 Task: Find connections with filter location Mundra with filter topic #Crowdfundingwith filter profile language Spanish with filter current company G Gheewala Human Resources Consultants with filter school International Indian School, Dammam with filter industry Agriculture, Construction, Mining Machinery Manufacturing with filter service category SupportTechnical Writing with filter keywords title Director of Ethical Hacking
Action: Mouse moved to (505, 86)
Screenshot: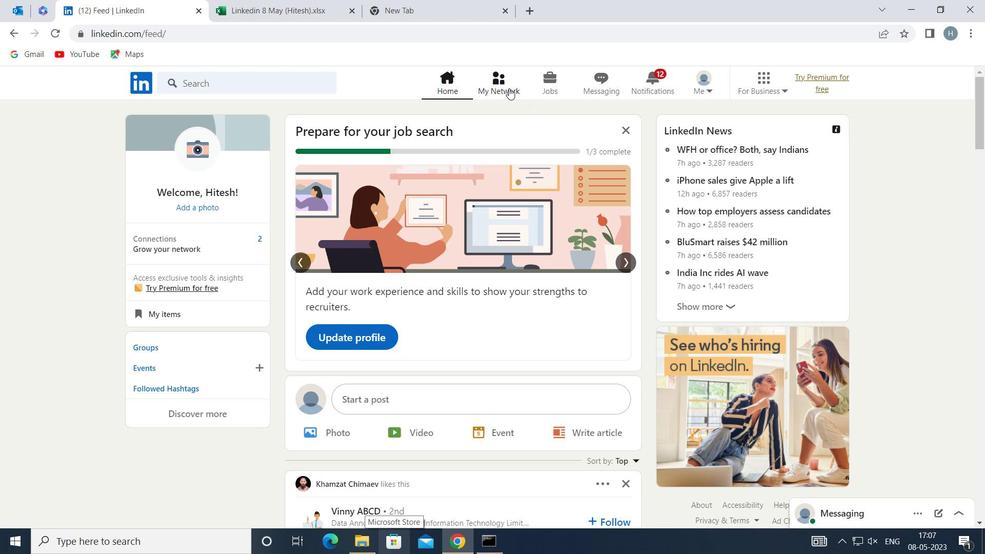 
Action: Mouse pressed left at (505, 86)
Screenshot: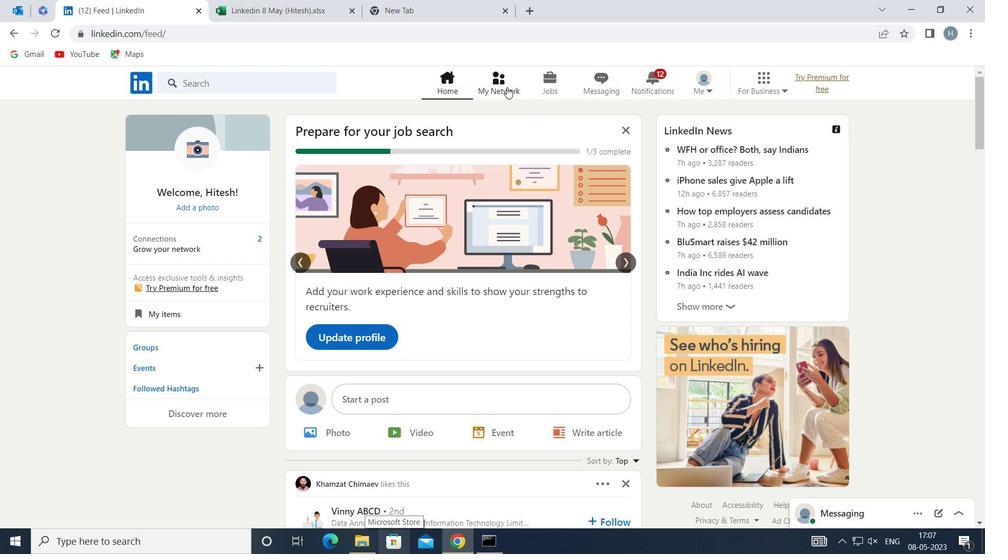 
Action: Mouse moved to (265, 151)
Screenshot: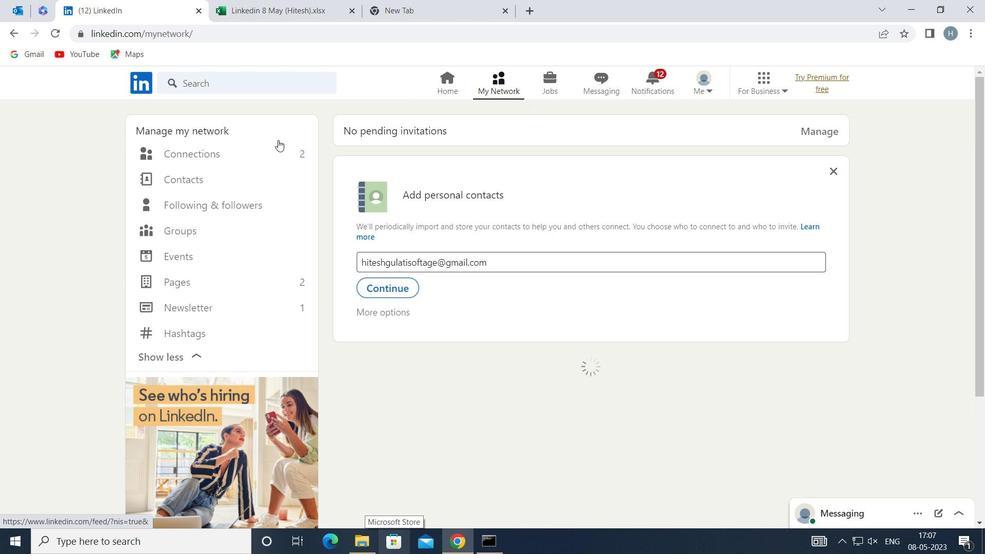 
Action: Mouse pressed left at (265, 151)
Screenshot: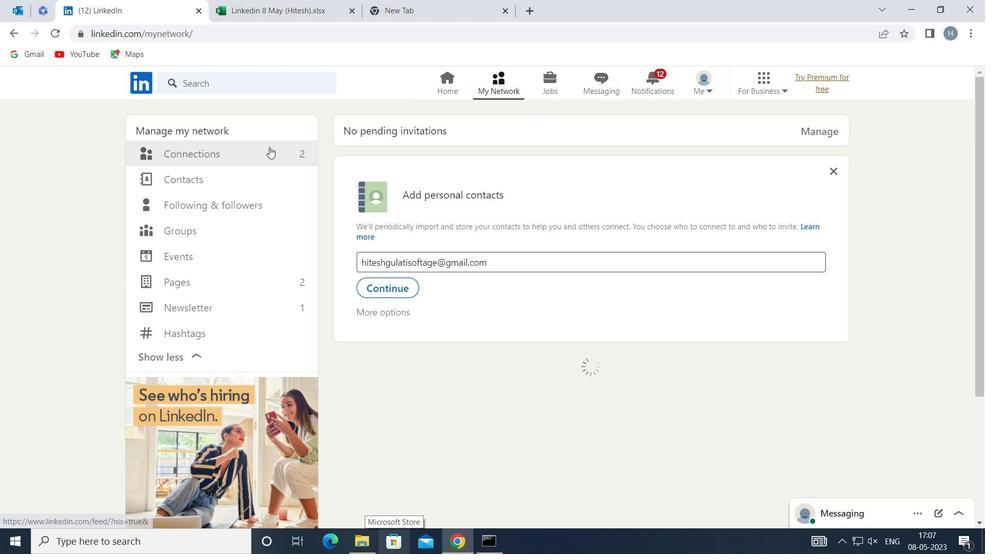 
Action: Mouse moved to (565, 153)
Screenshot: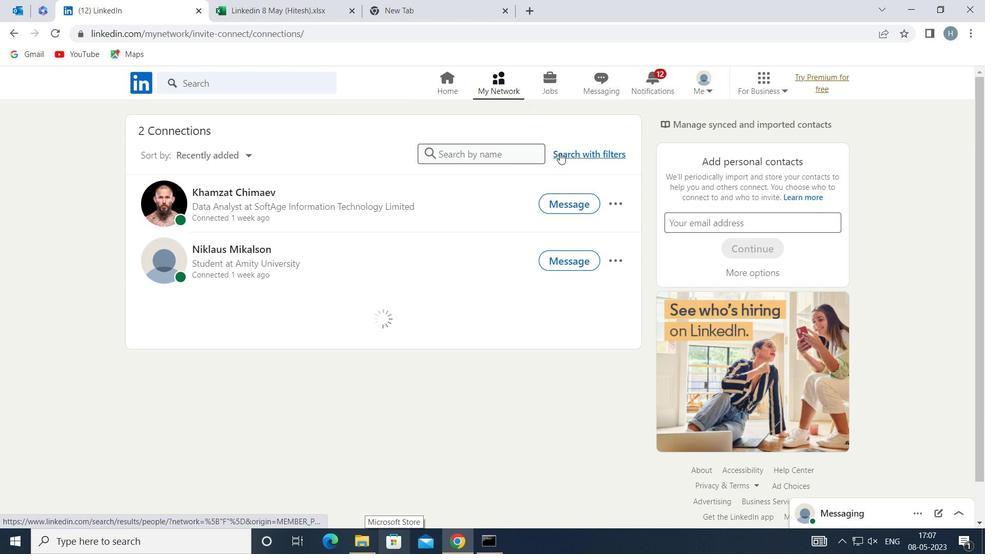 
Action: Mouse pressed left at (565, 153)
Screenshot: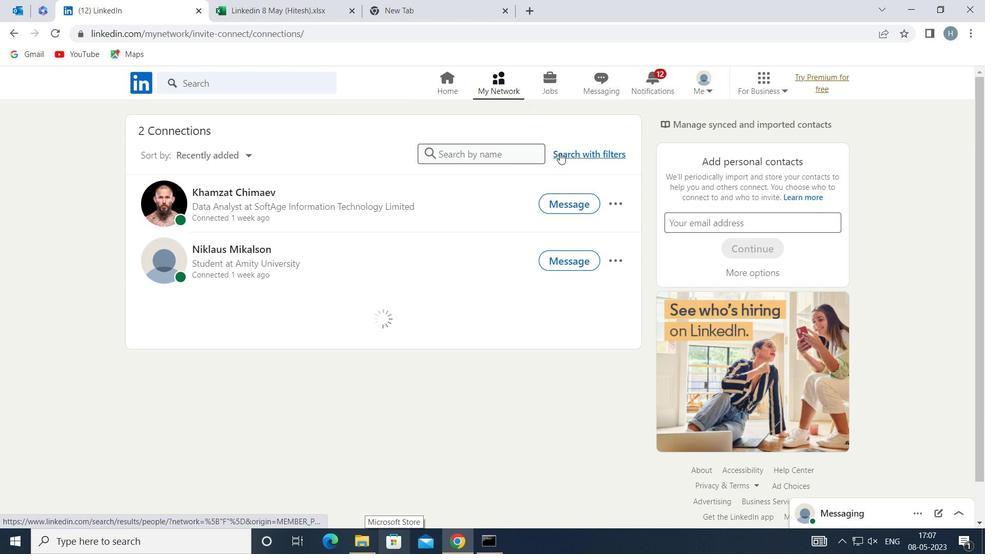 
Action: Mouse moved to (540, 116)
Screenshot: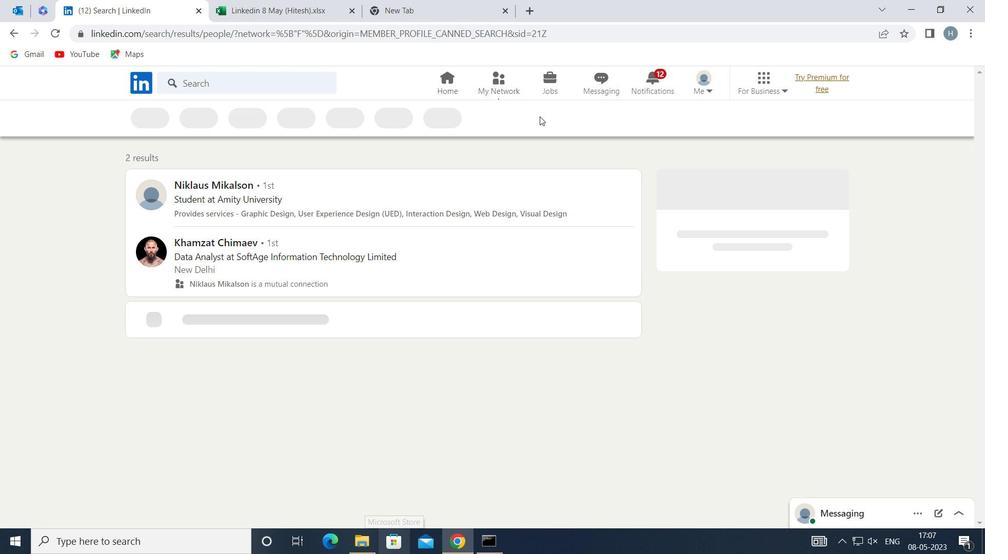 
Action: Mouse pressed left at (540, 116)
Screenshot: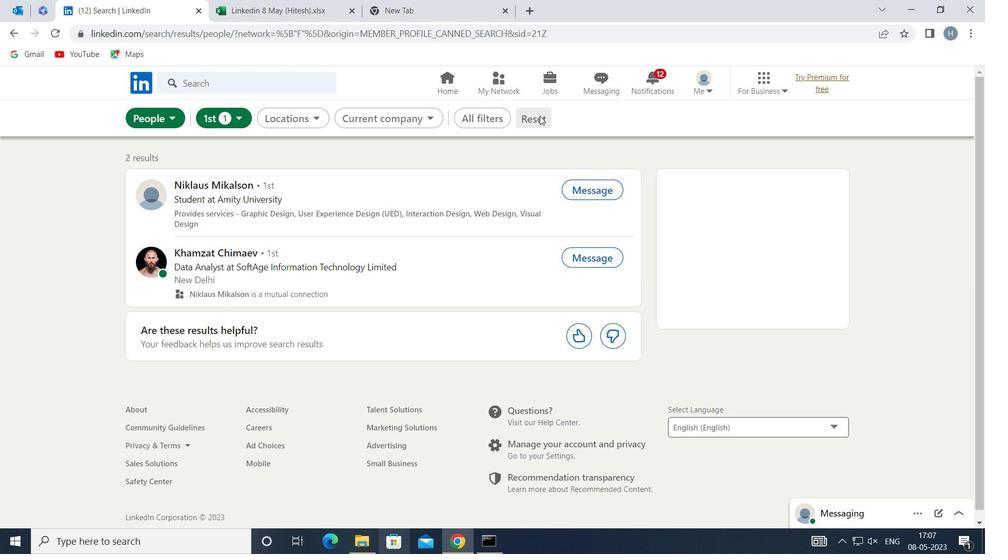 
Action: Mouse moved to (520, 116)
Screenshot: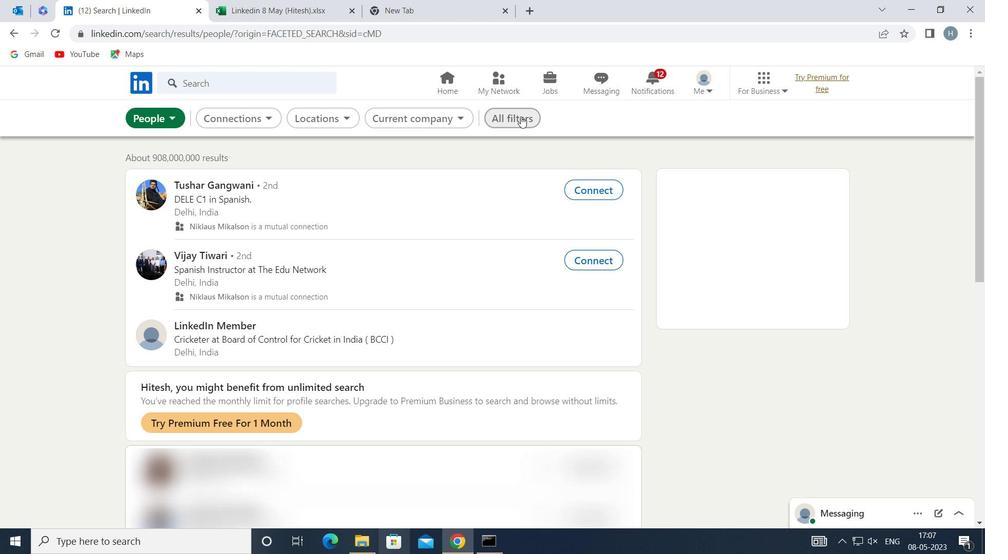 
Action: Mouse pressed left at (520, 116)
Screenshot: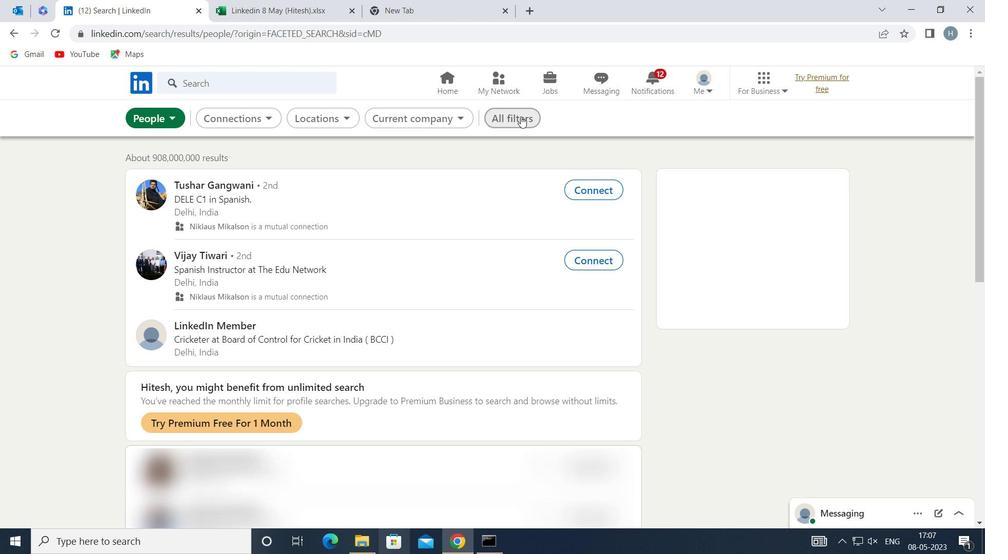 
Action: Mouse moved to (750, 220)
Screenshot: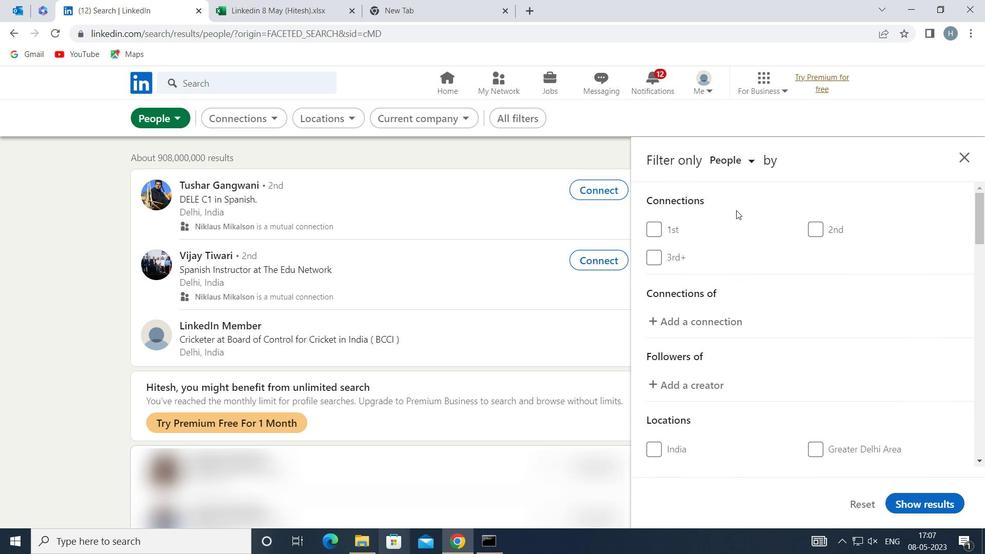 
Action: Mouse scrolled (750, 219) with delta (0, 0)
Screenshot: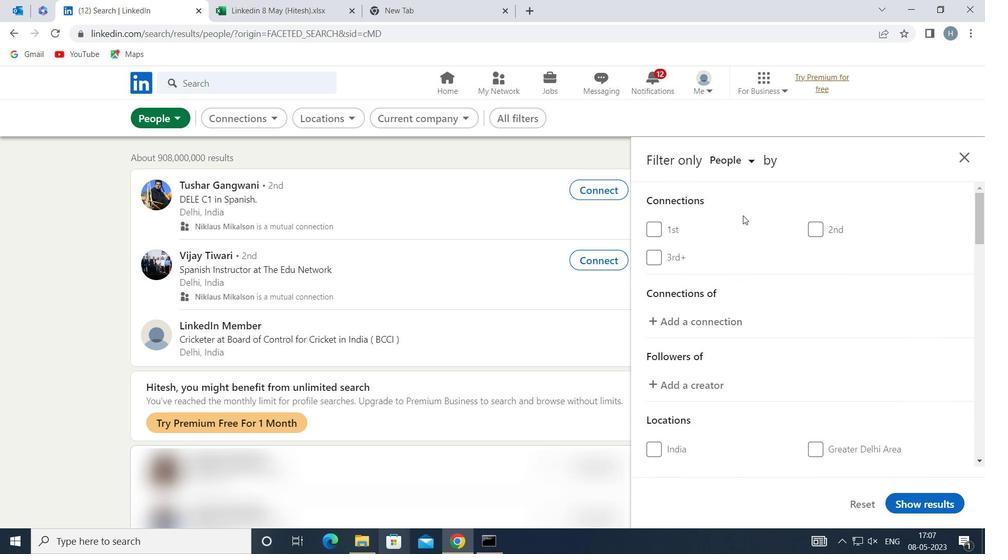 
Action: Mouse moved to (752, 221)
Screenshot: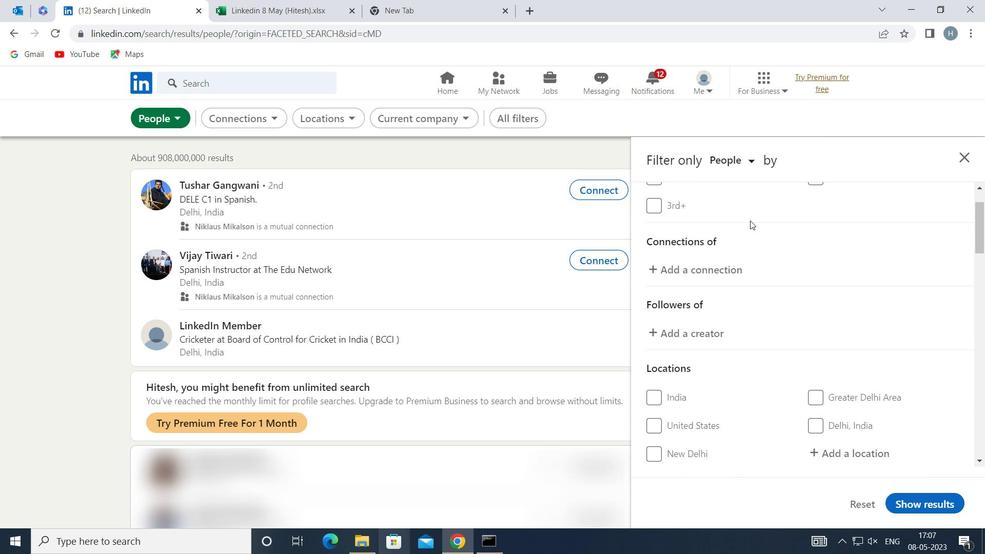 
Action: Mouse scrolled (752, 220) with delta (0, 0)
Screenshot: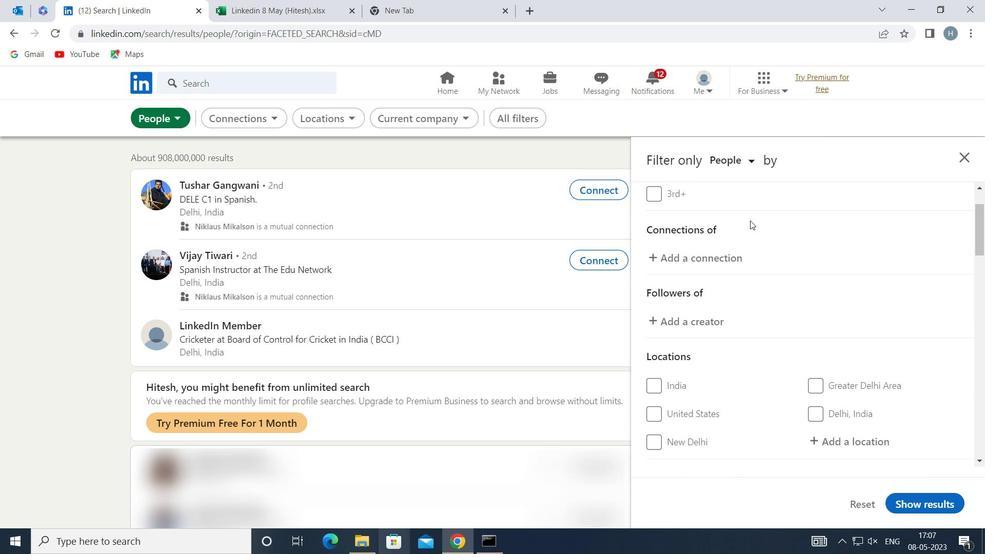 
Action: Mouse moved to (759, 226)
Screenshot: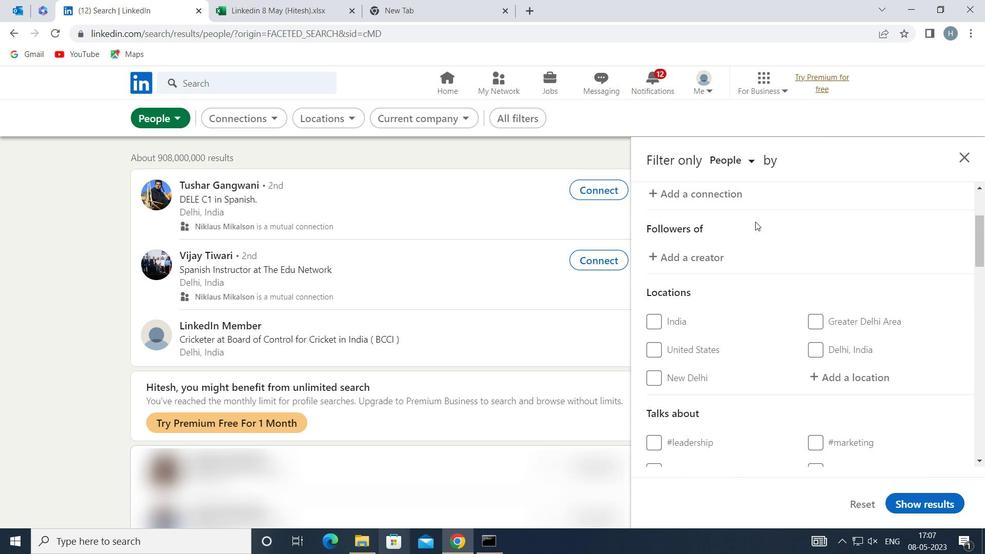 
Action: Mouse scrolled (759, 225) with delta (0, 0)
Screenshot: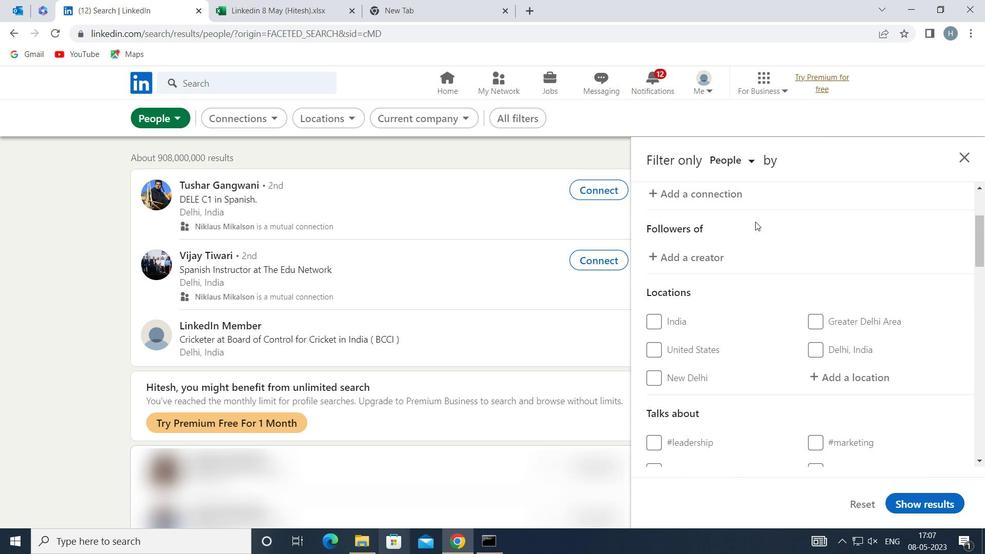 
Action: Mouse moved to (849, 308)
Screenshot: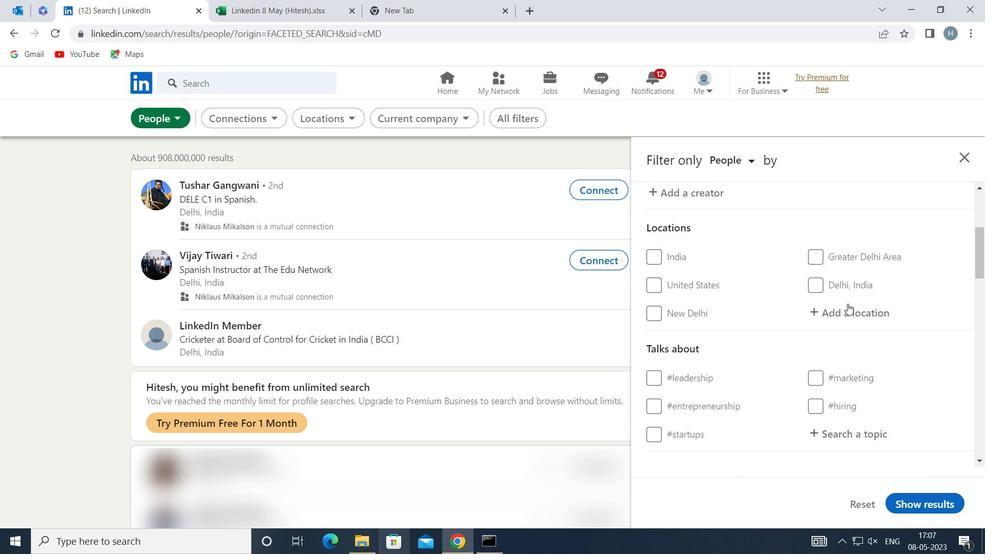 
Action: Mouse pressed left at (849, 308)
Screenshot: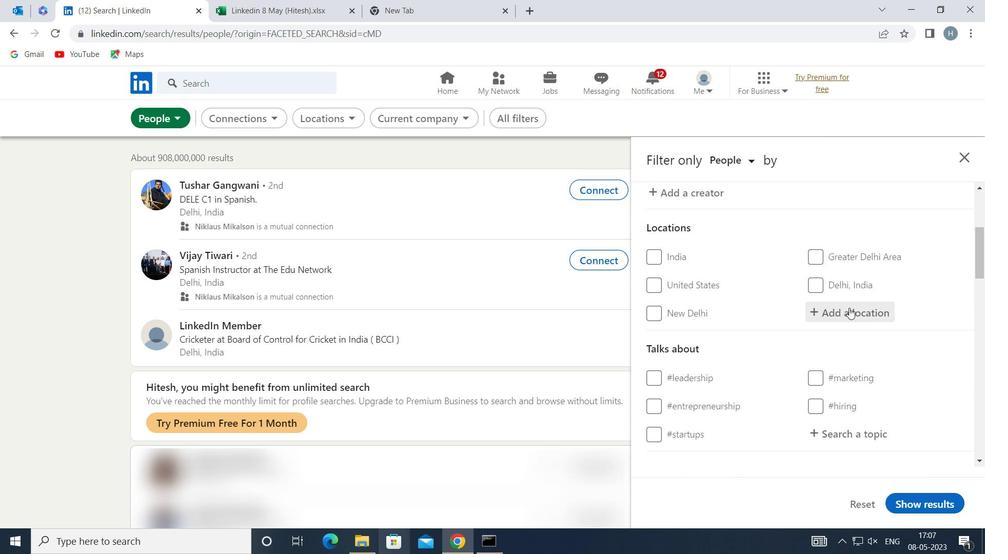 
Action: Key pressed <Key.shift>MUNDRA
Screenshot: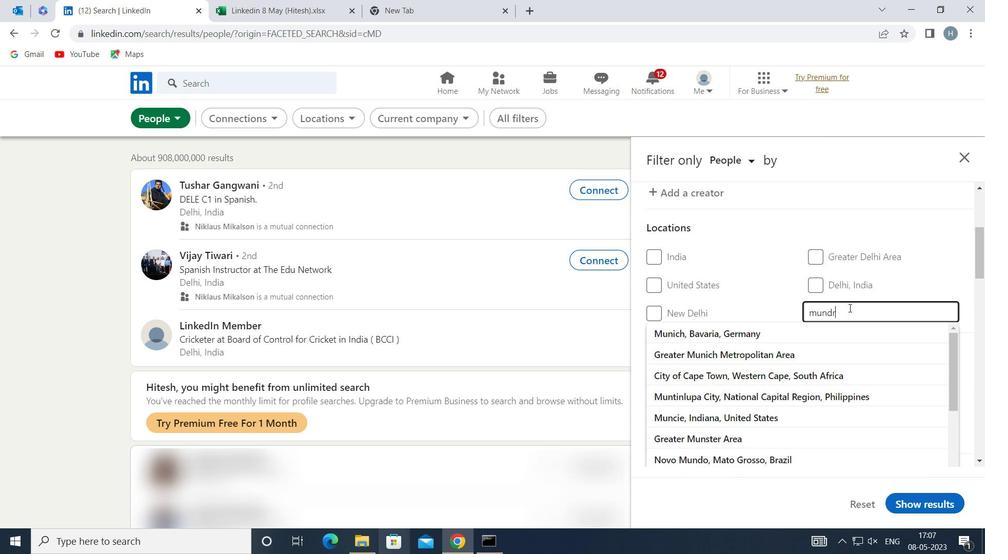 
Action: Mouse moved to (896, 279)
Screenshot: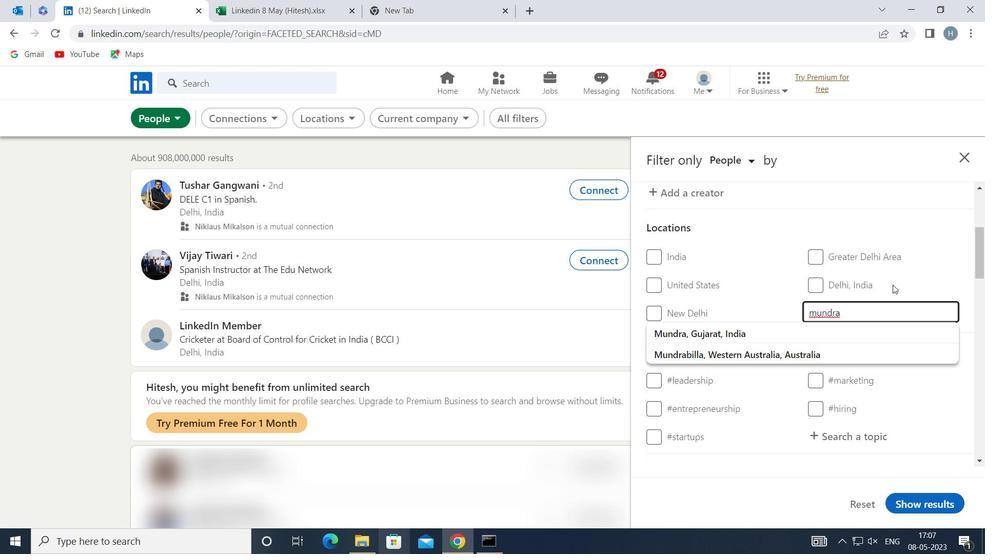 
Action: Mouse pressed left at (896, 279)
Screenshot: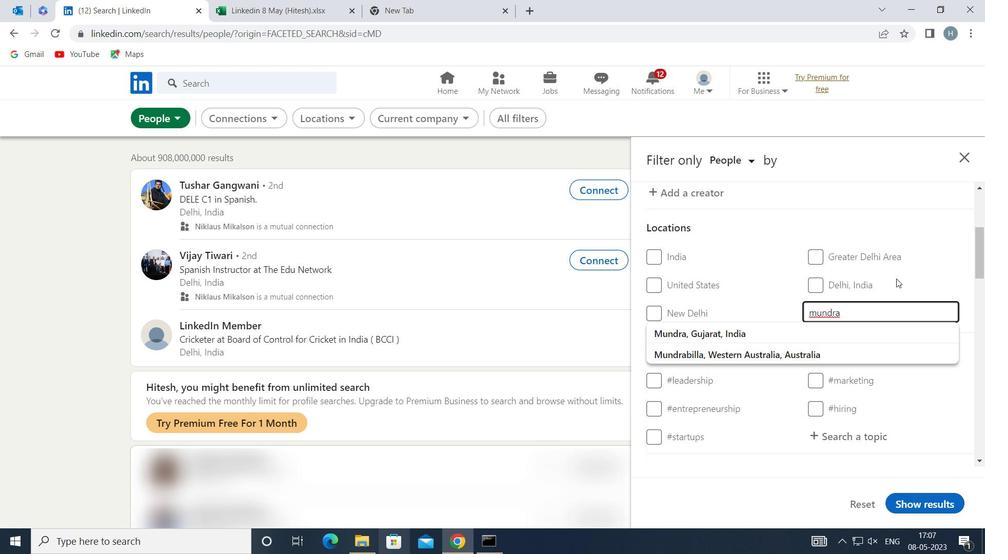 
Action: Mouse moved to (847, 312)
Screenshot: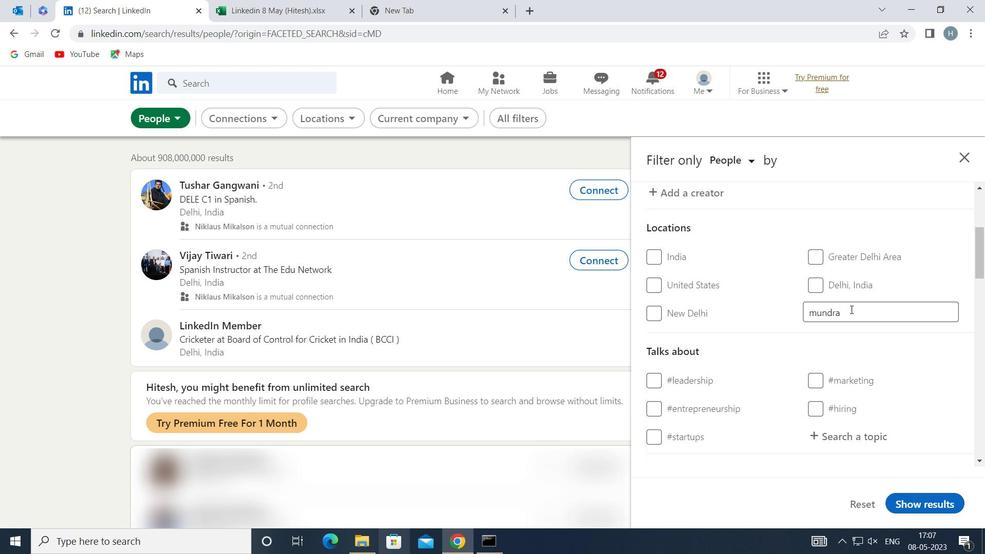
Action: Mouse scrolled (847, 312) with delta (0, 0)
Screenshot: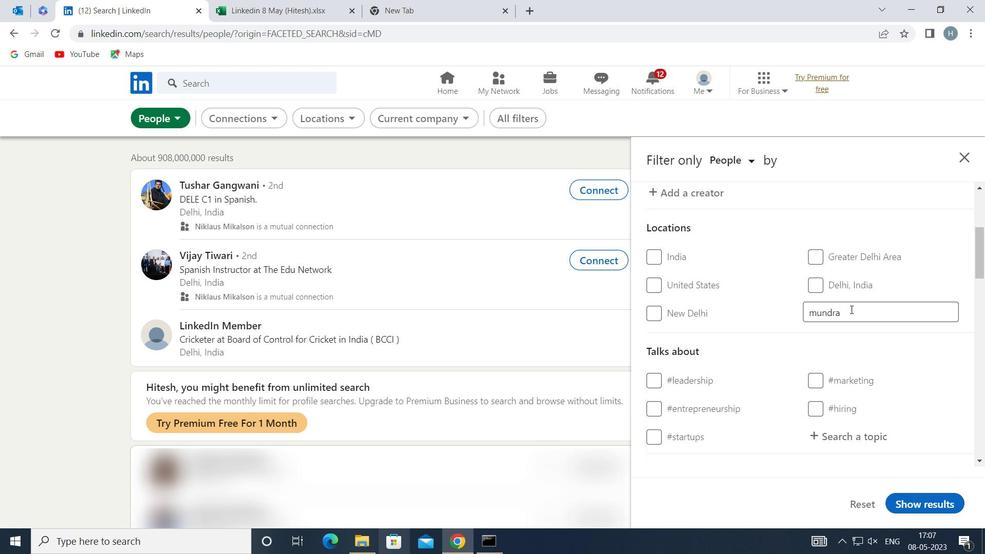 
Action: Mouse scrolled (847, 312) with delta (0, 0)
Screenshot: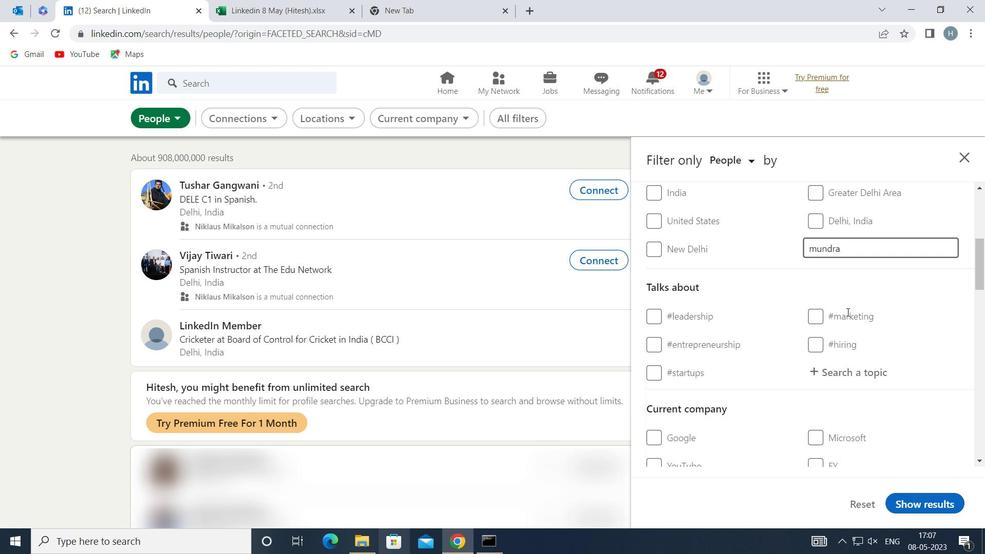 
Action: Mouse moved to (850, 309)
Screenshot: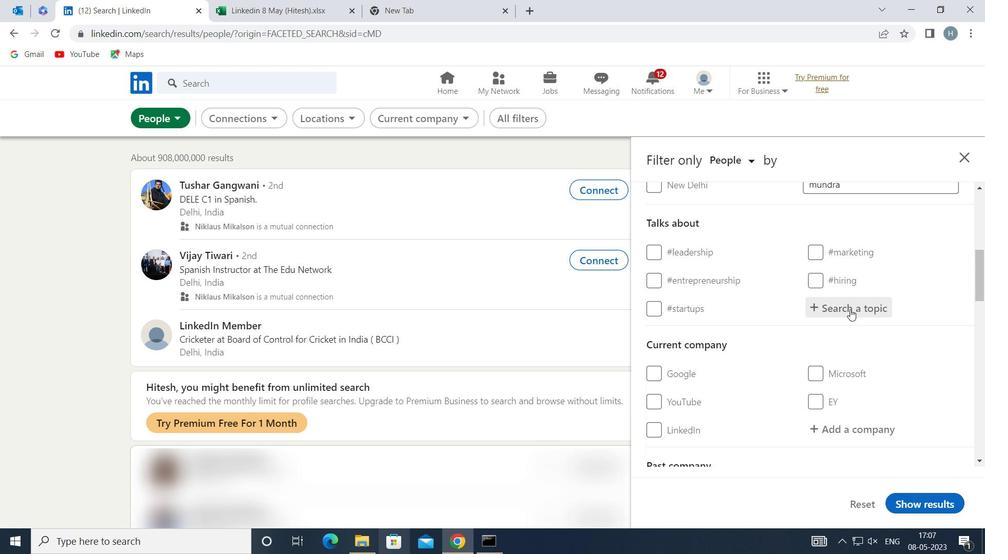 
Action: Mouse pressed left at (850, 309)
Screenshot: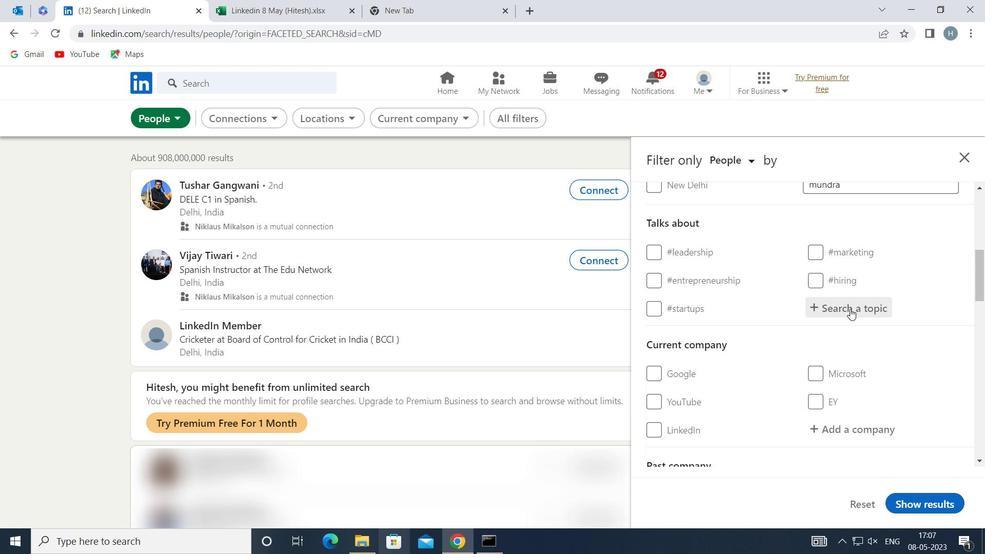
Action: Mouse moved to (849, 307)
Screenshot: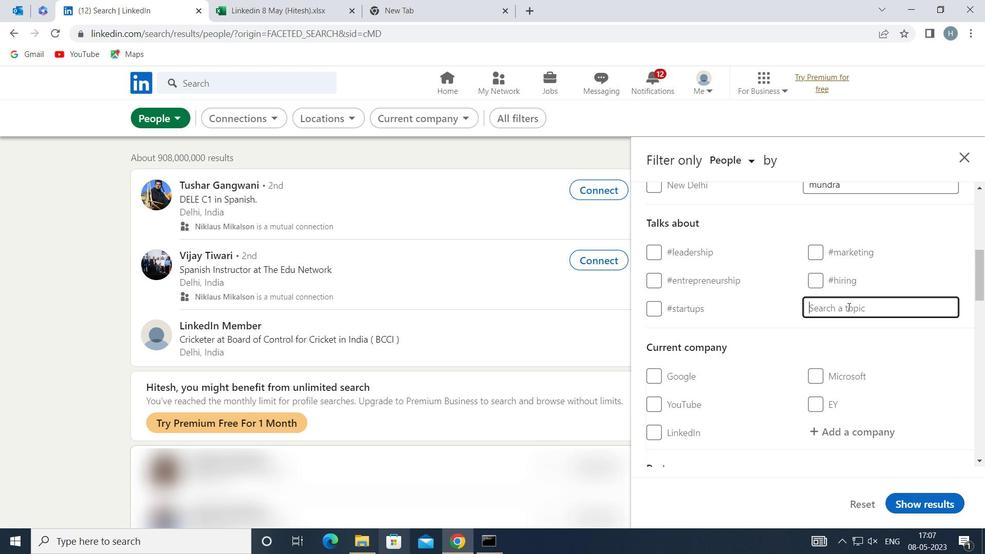 
Action: Key pressed <Key.shift>CROWDFUNDING
Screenshot: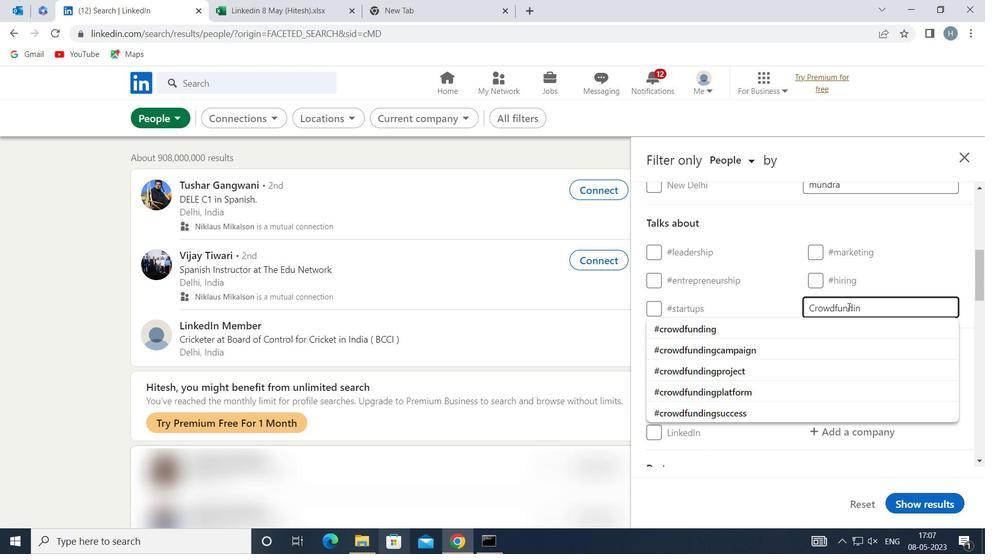 
Action: Mouse moved to (777, 325)
Screenshot: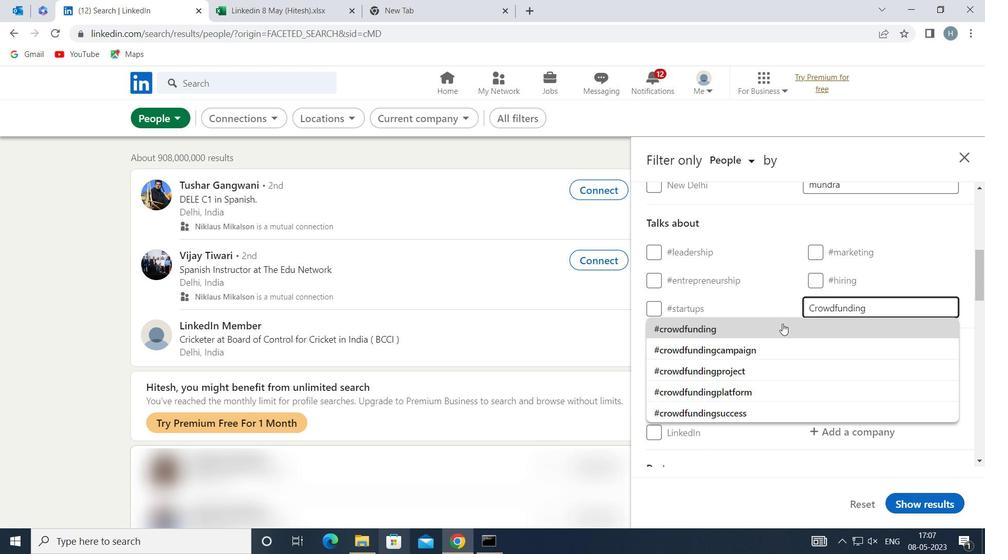 
Action: Mouse pressed left at (777, 325)
Screenshot: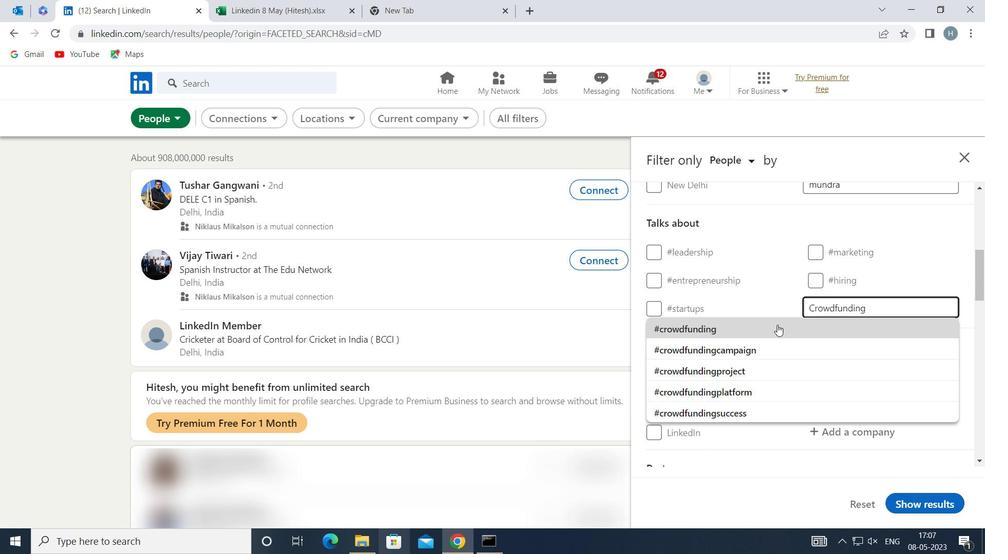 
Action: Mouse scrolled (777, 325) with delta (0, 0)
Screenshot: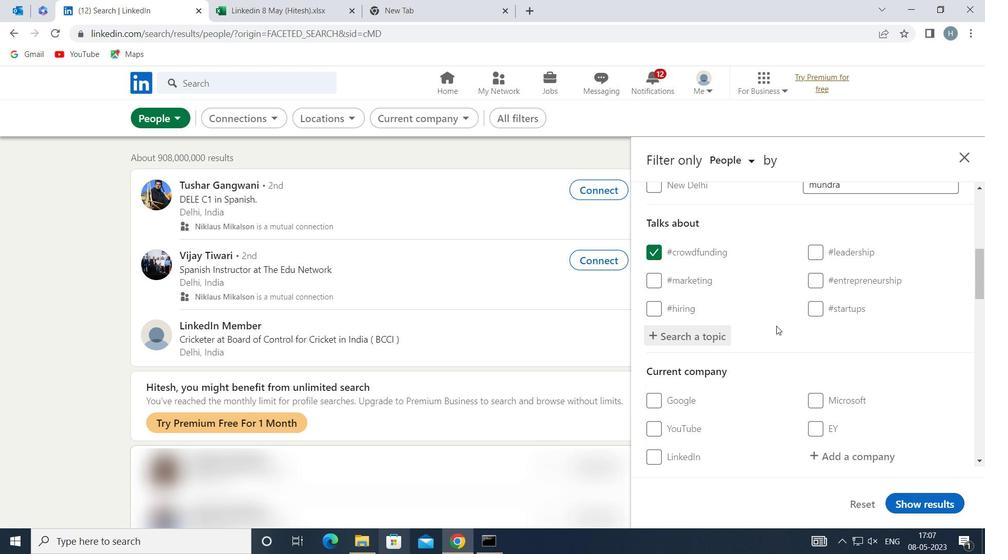 
Action: Mouse scrolled (777, 325) with delta (0, 0)
Screenshot: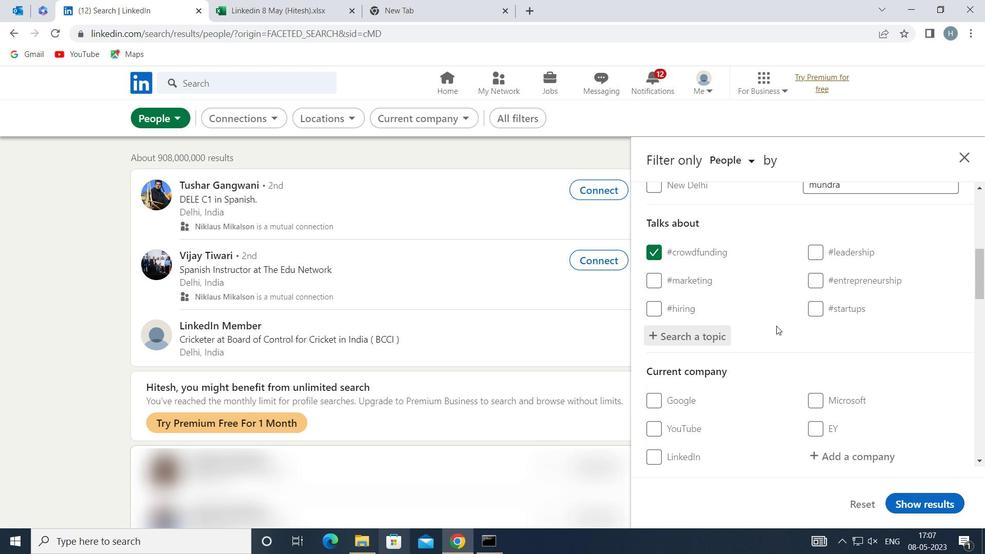 
Action: Mouse moved to (777, 325)
Screenshot: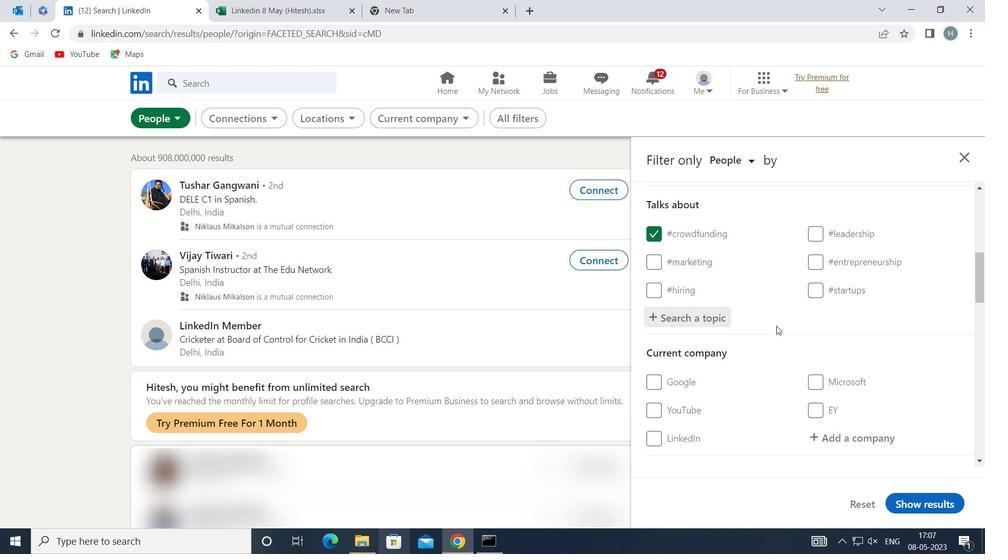 
Action: Mouse scrolled (777, 325) with delta (0, 0)
Screenshot: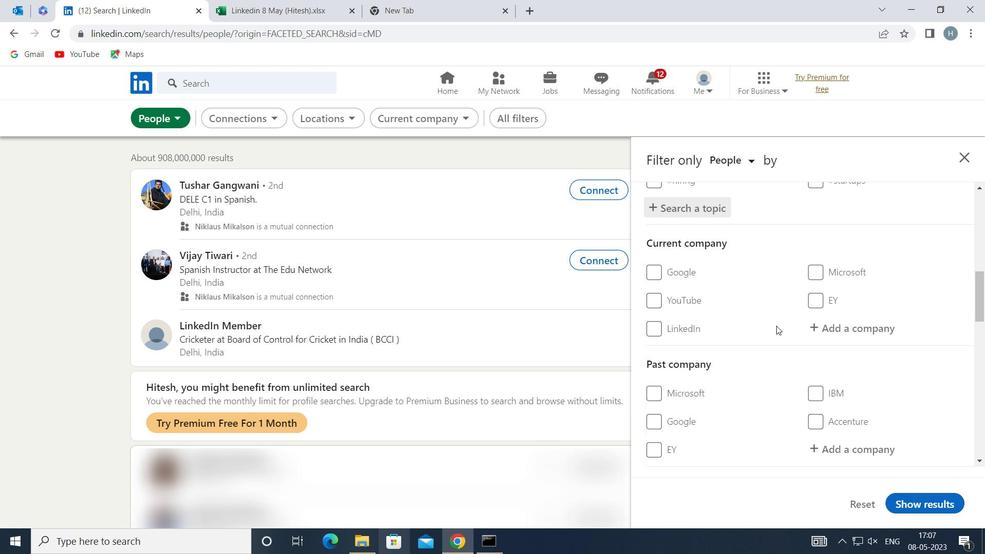 
Action: Mouse moved to (777, 324)
Screenshot: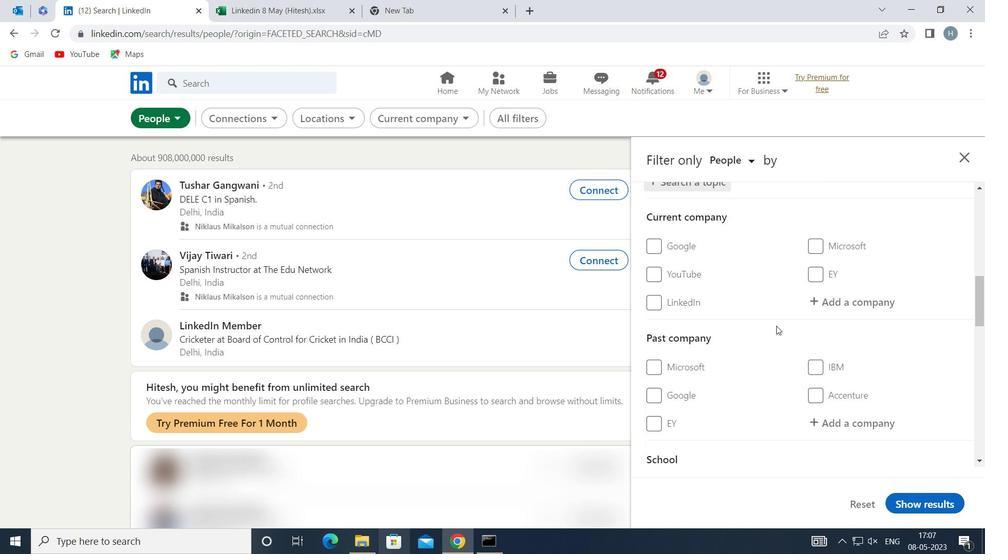 
Action: Mouse scrolled (777, 323) with delta (0, 0)
Screenshot: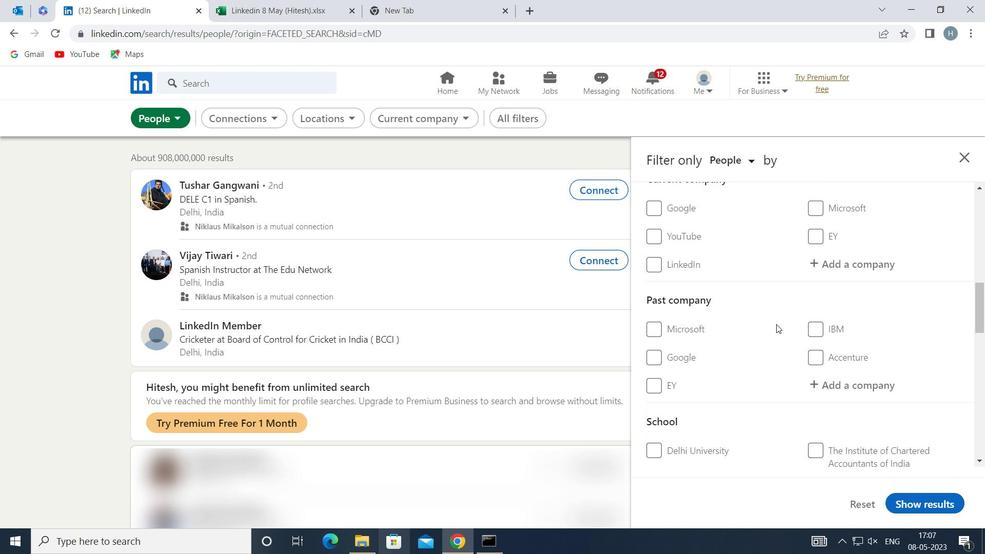 
Action: Mouse moved to (777, 321)
Screenshot: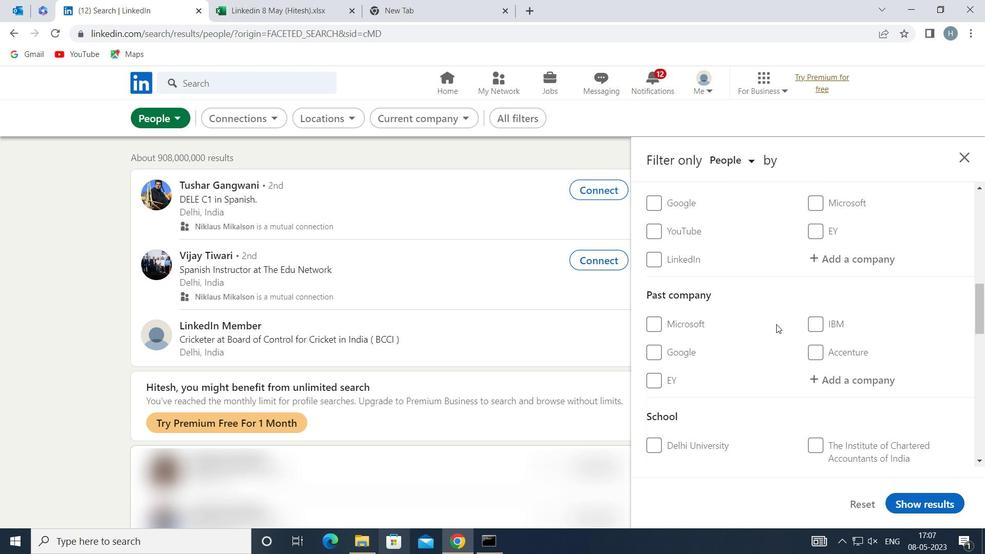 
Action: Mouse scrolled (777, 320) with delta (0, 0)
Screenshot: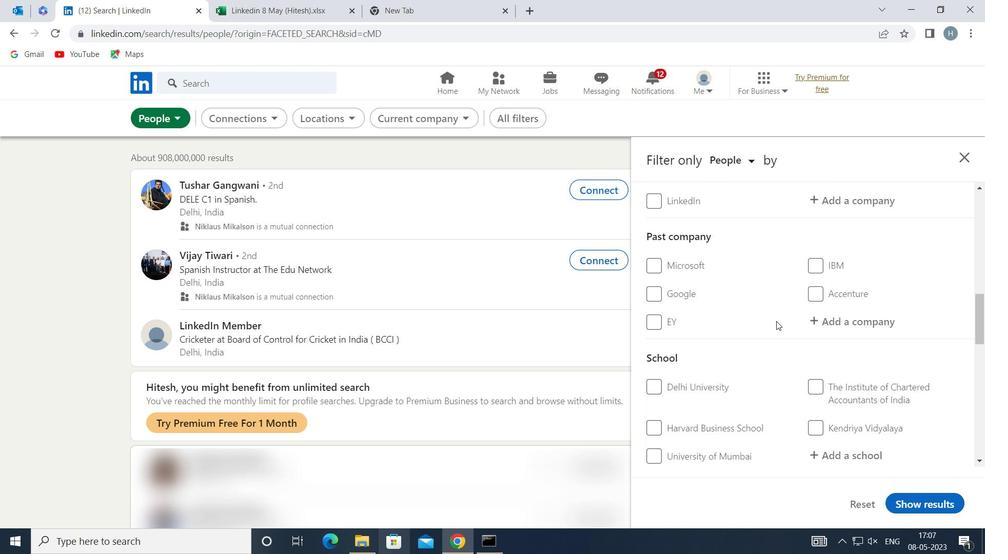 
Action: Mouse scrolled (777, 320) with delta (0, 0)
Screenshot: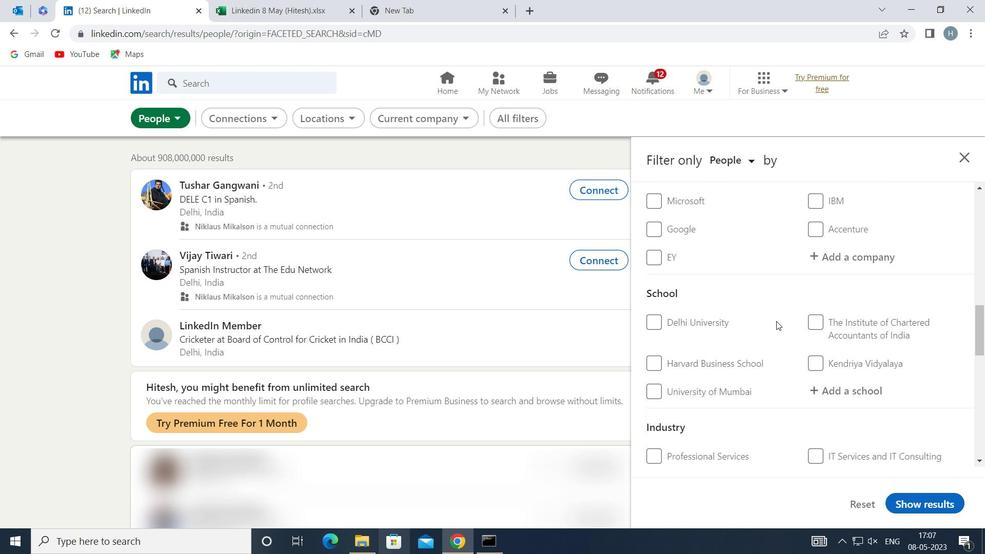
Action: Mouse scrolled (777, 320) with delta (0, 0)
Screenshot: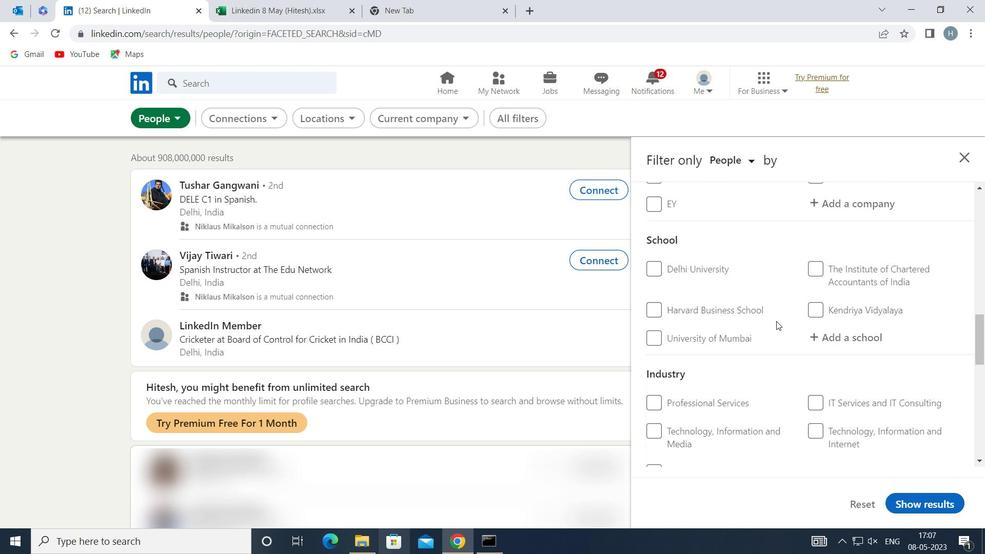 
Action: Mouse moved to (777, 321)
Screenshot: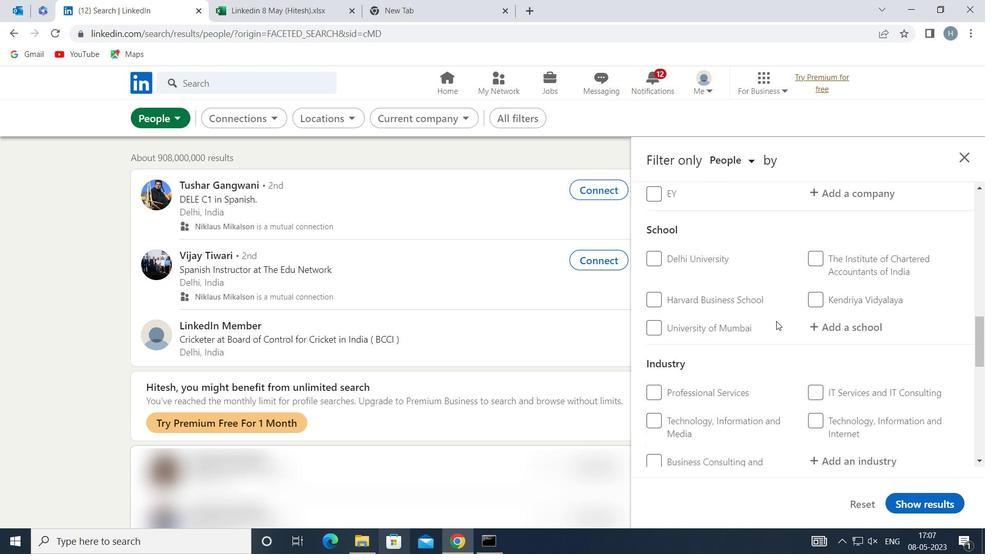 
Action: Mouse scrolled (777, 320) with delta (0, 0)
Screenshot: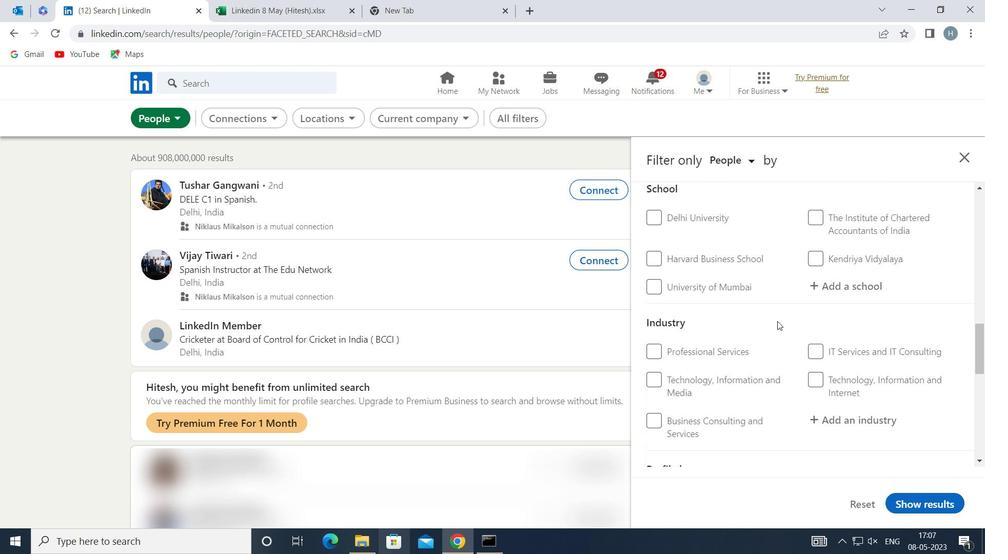
Action: Mouse scrolled (777, 320) with delta (0, 0)
Screenshot: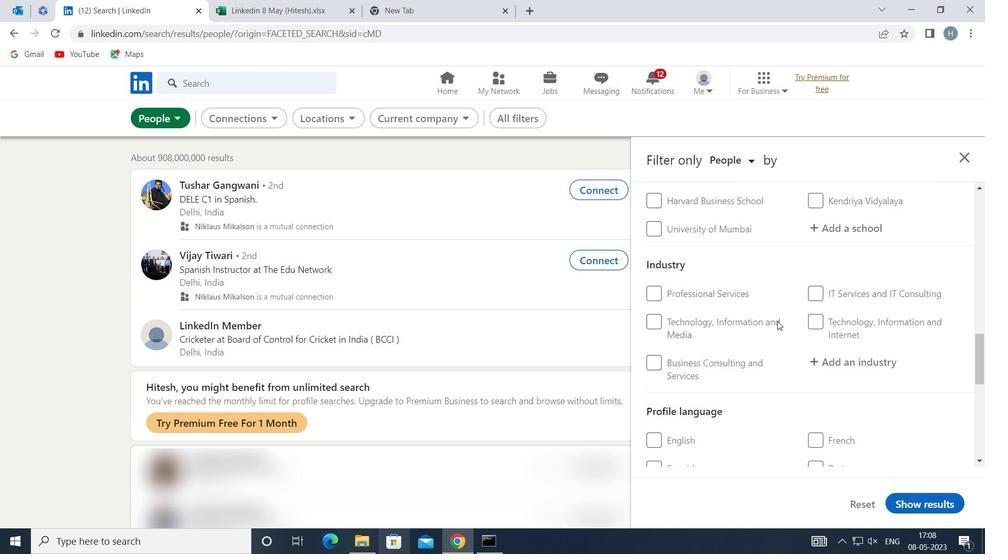 
Action: Mouse moved to (657, 377)
Screenshot: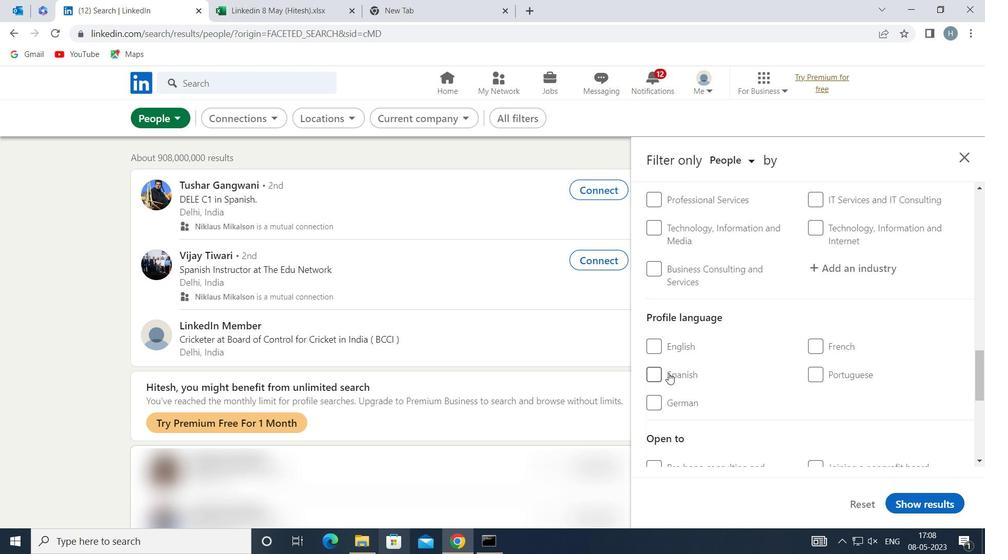 
Action: Mouse pressed left at (657, 377)
Screenshot: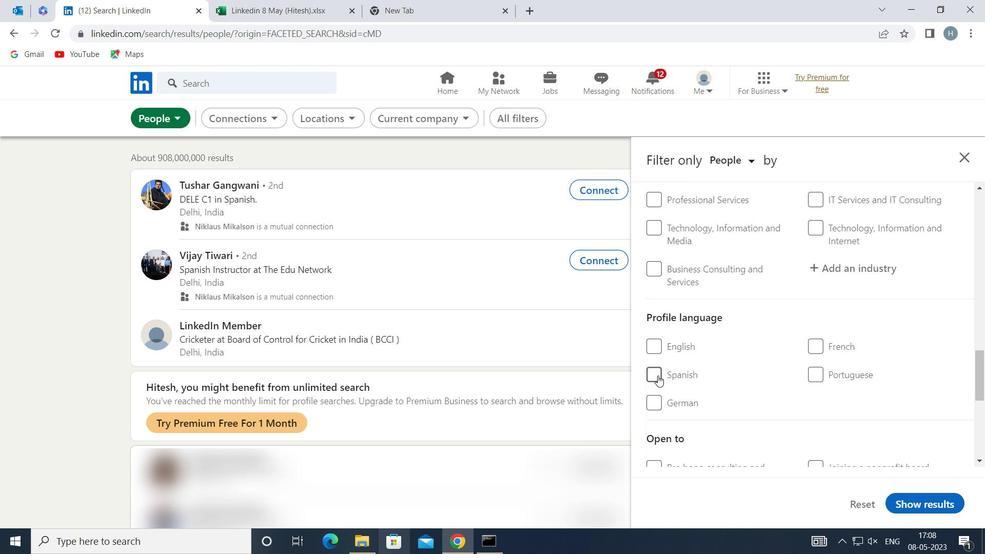 
Action: Mouse moved to (785, 361)
Screenshot: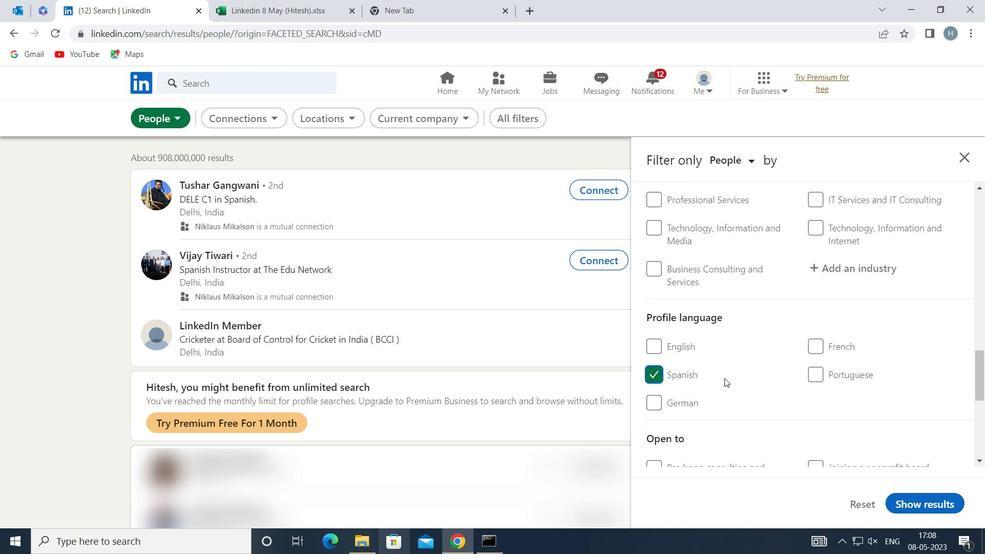 
Action: Mouse scrolled (785, 362) with delta (0, 0)
Screenshot: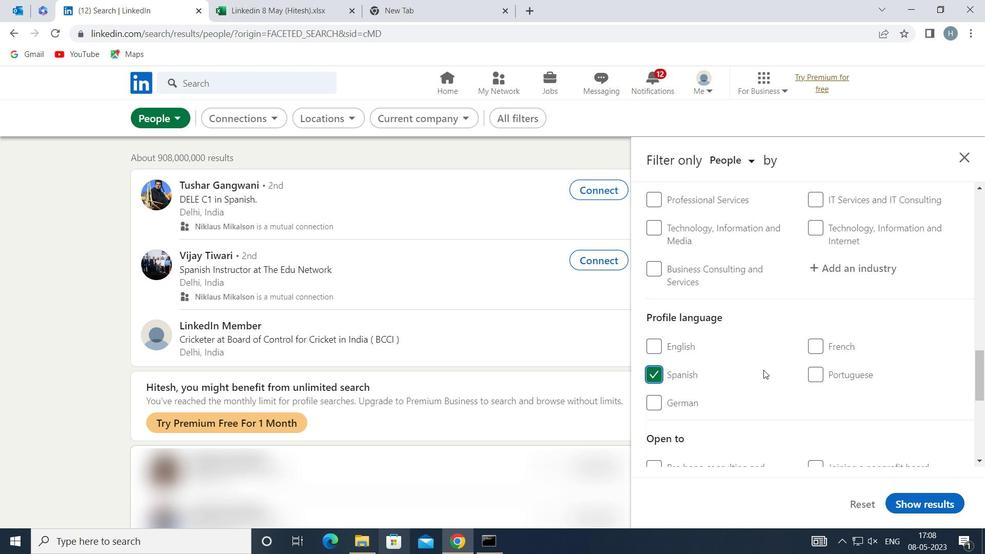 
Action: Mouse moved to (787, 355)
Screenshot: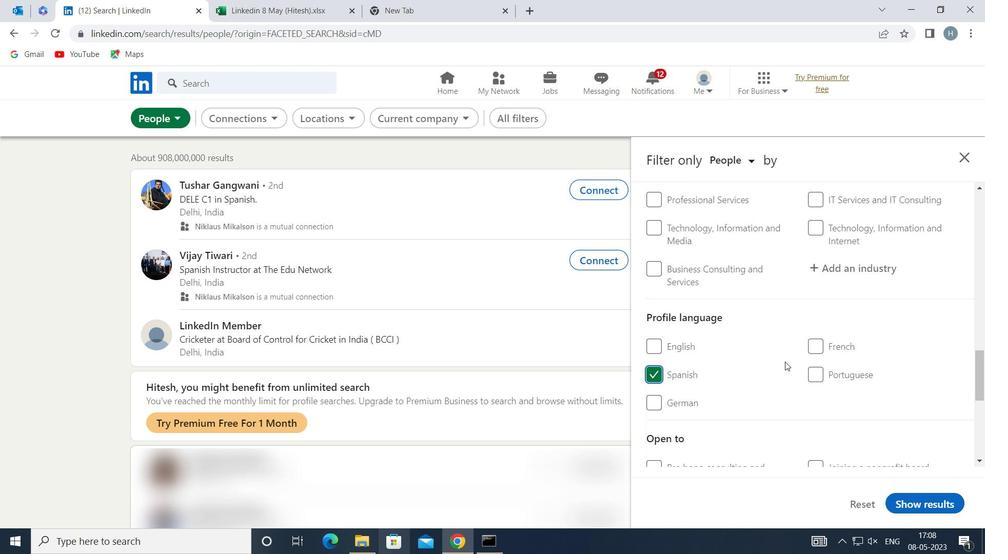 
Action: Mouse scrolled (787, 355) with delta (0, 0)
Screenshot: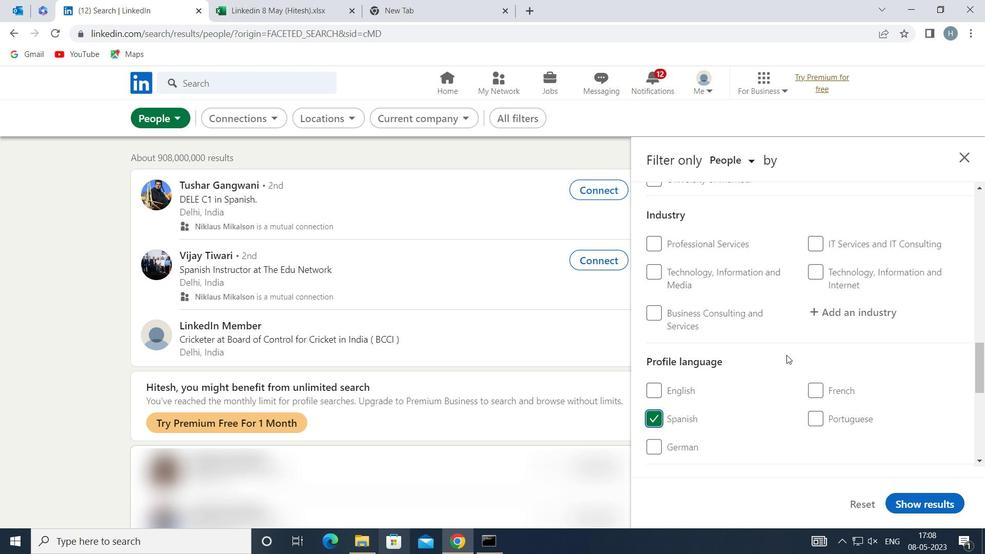 
Action: Mouse scrolled (787, 355) with delta (0, 0)
Screenshot: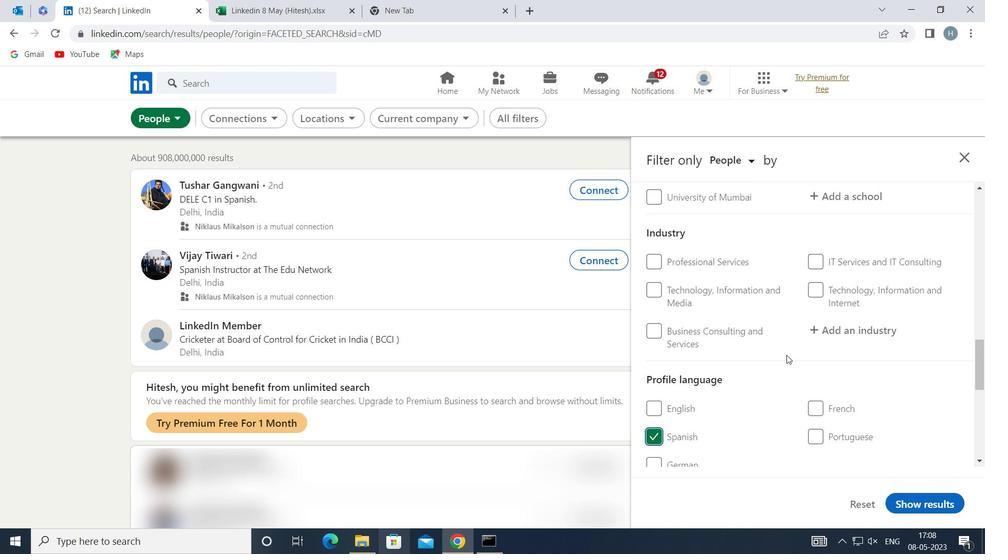 
Action: Mouse scrolled (787, 355) with delta (0, 0)
Screenshot: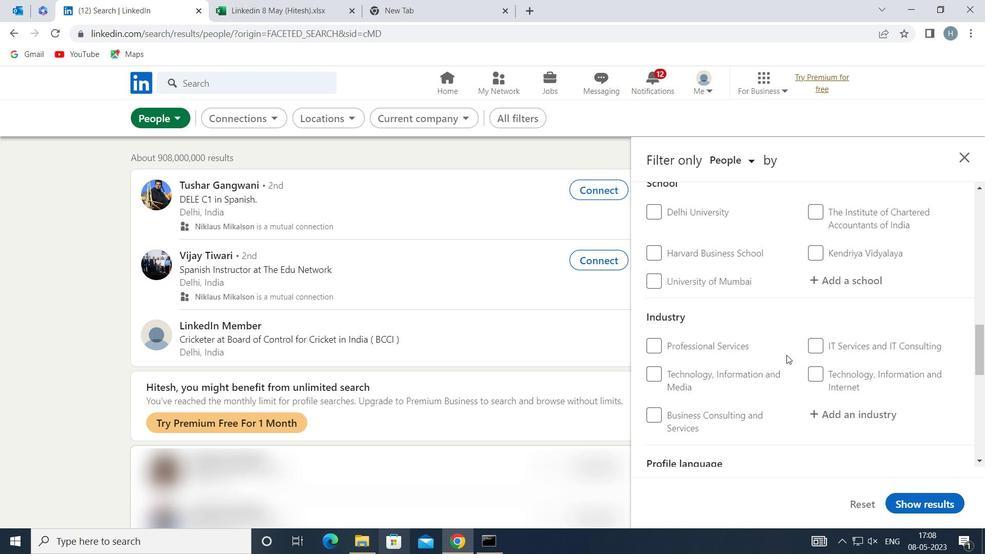 
Action: Mouse scrolled (787, 355) with delta (0, 0)
Screenshot: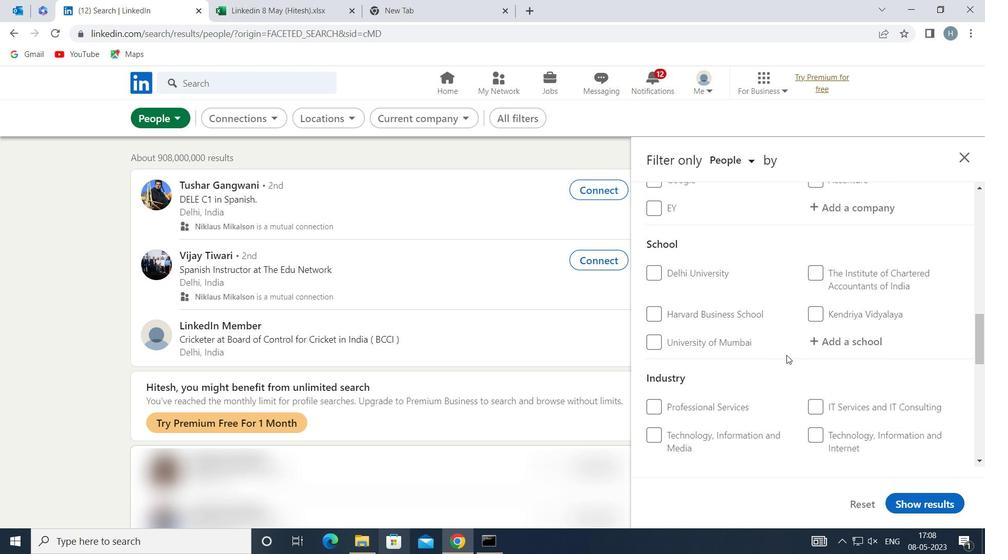 
Action: Mouse scrolled (787, 355) with delta (0, 0)
Screenshot: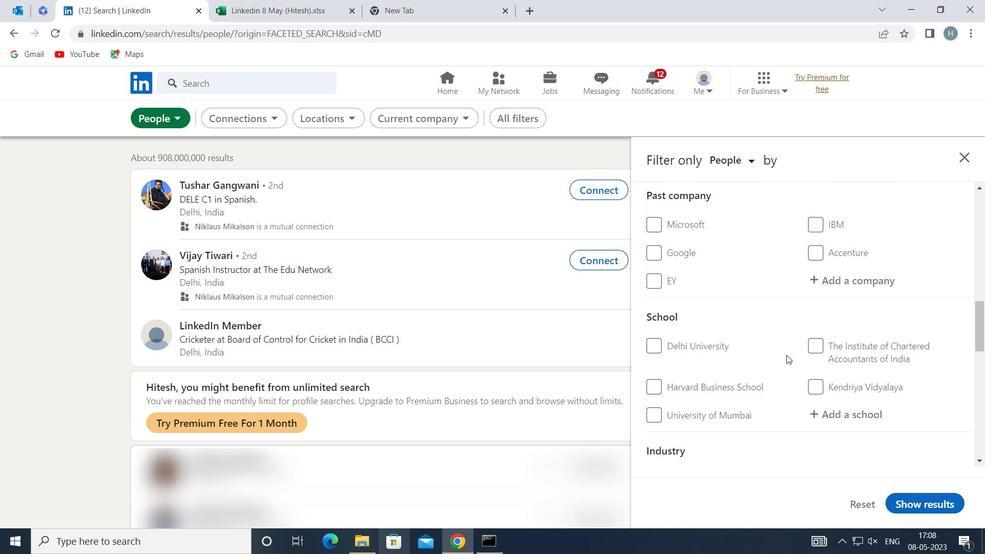 
Action: Mouse scrolled (787, 355) with delta (0, 0)
Screenshot: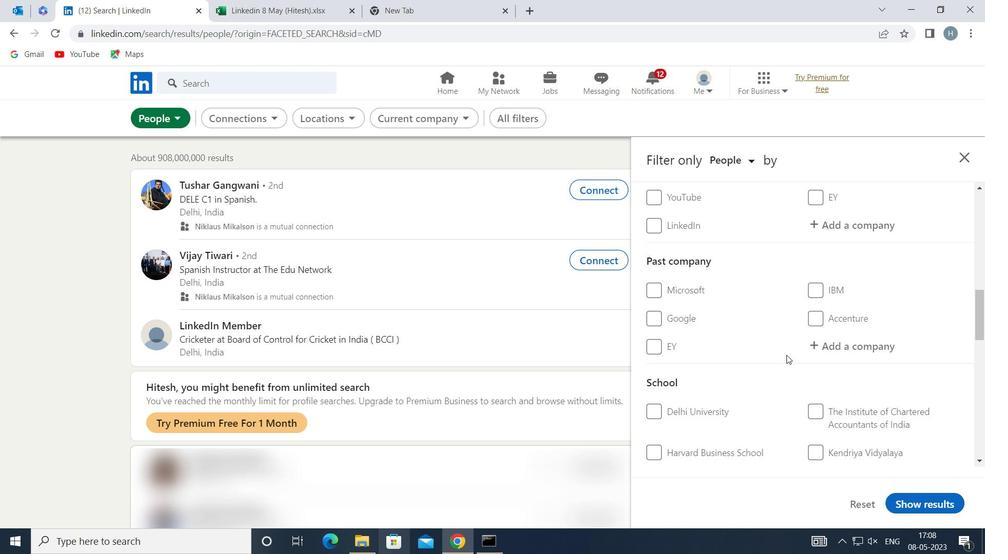 
Action: Mouse moved to (831, 331)
Screenshot: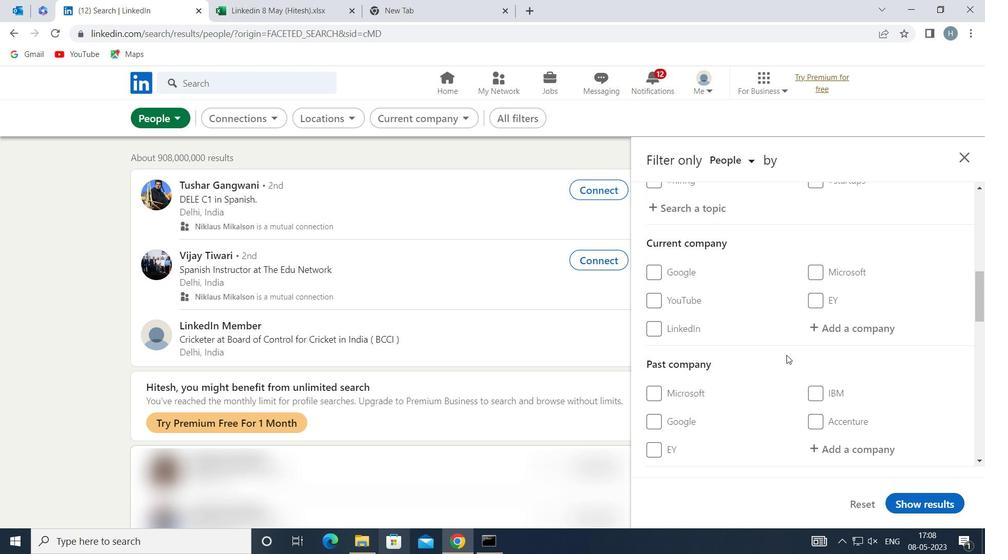 
Action: Mouse pressed left at (831, 331)
Screenshot: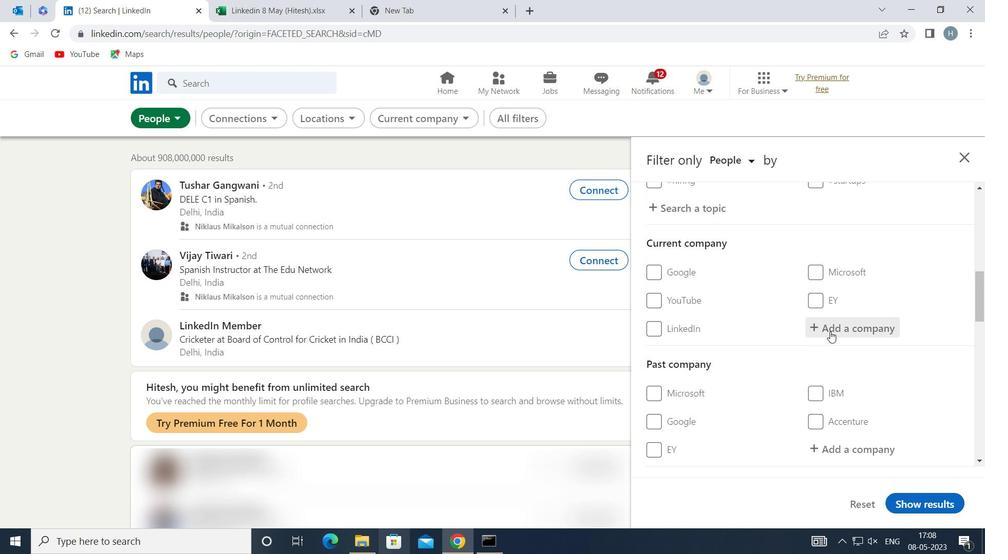 
Action: Key pressed <Key.shift><Key.shift><Key.shift><Key.shift><Key.shift><Key.shift><Key.shift><Key.shift><Key.shift><Key.shift><Key.shift><Key.shift><Key.shift><Key.shift>G<Key.space><Key.shift><Key.shift><Key.shift>GH
Screenshot: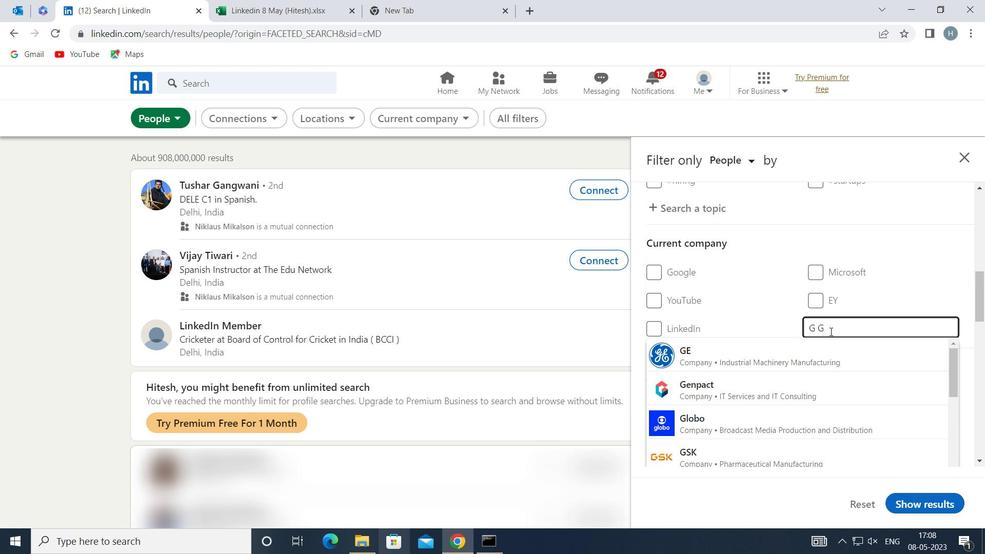 
Action: Mouse moved to (828, 356)
Screenshot: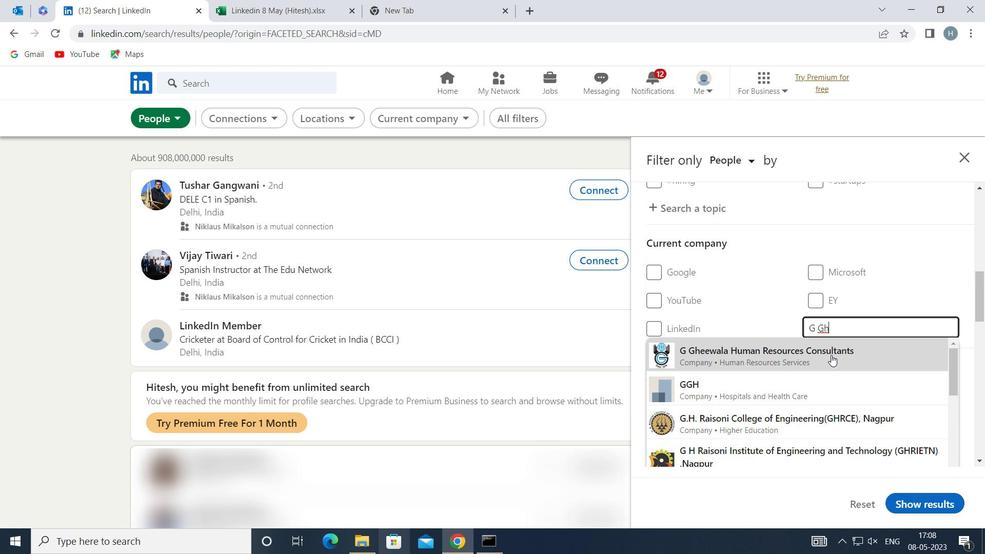 
Action: Mouse pressed left at (828, 356)
Screenshot: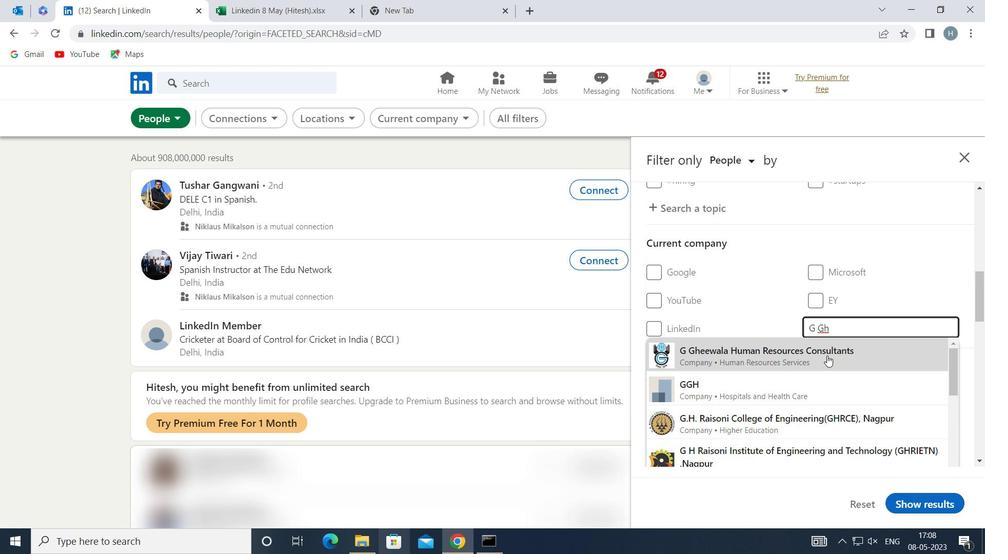 
Action: Mouse moved to (796, 338)
Screenshot: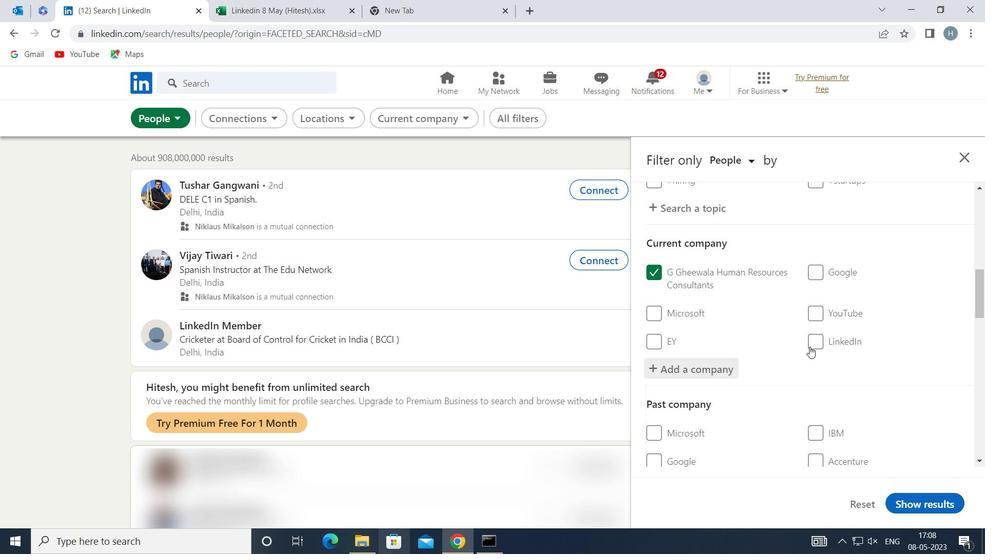 
Action: Mouse scrolled (796, 338) with delta (0, 0)
Screenshot: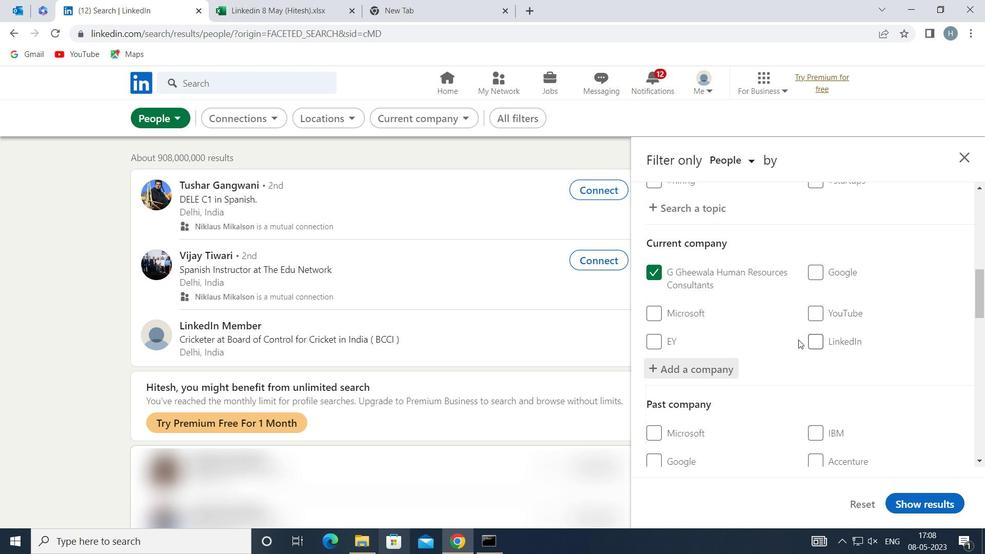 
Action: Mouse moved to (795, 338)
Screenshot: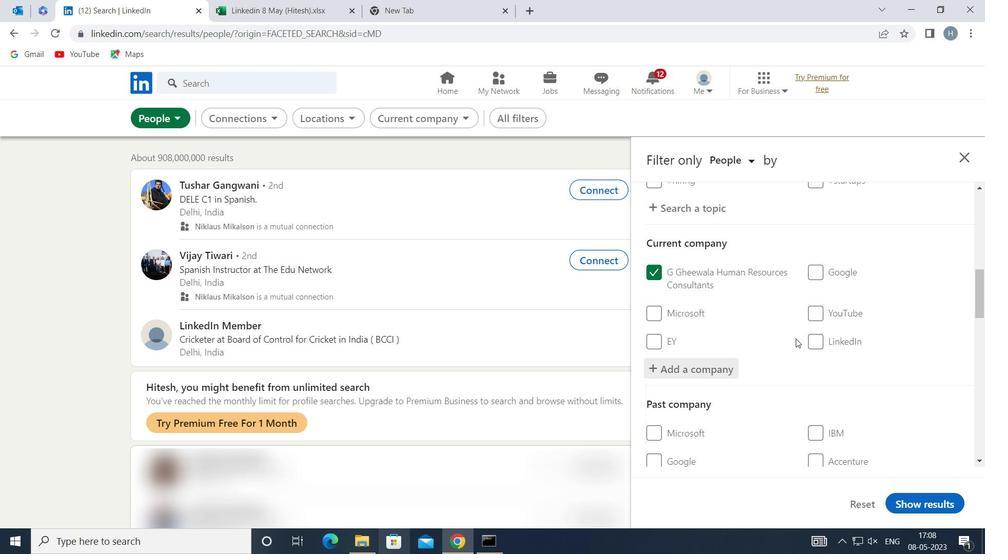 
Action: Mouse scrolled (795, 337) with delta (0, 0)
Screenshot: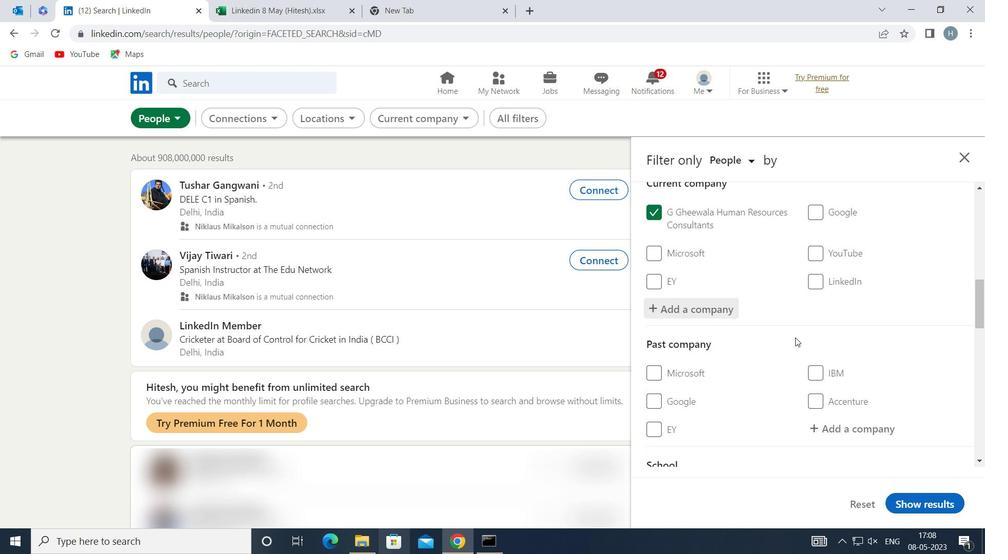 
Action: Mouse scrolled (795, 337) with delta (0, 0)
Screenshot: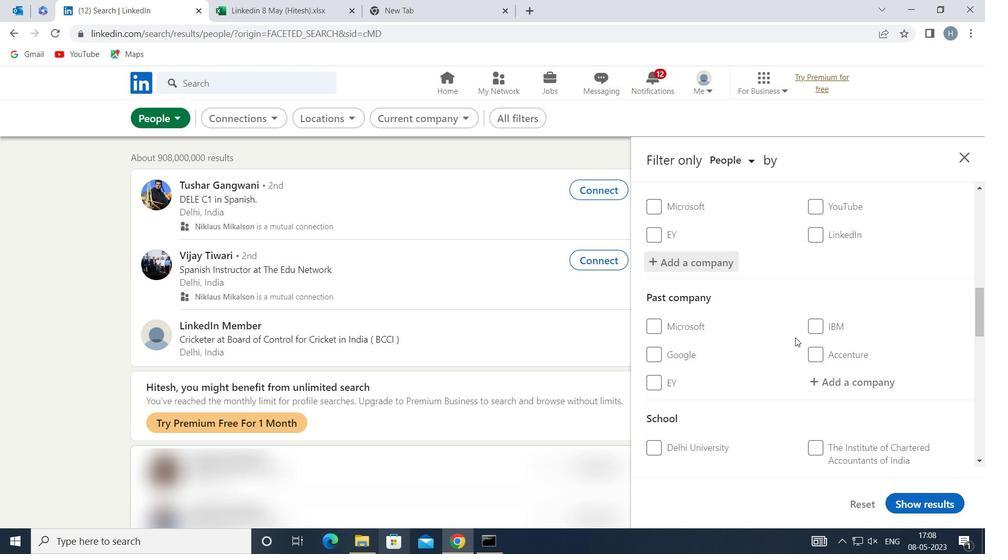 
Action: Mouse scrolled (795, 337) with delta (0, 0)
Screenshot: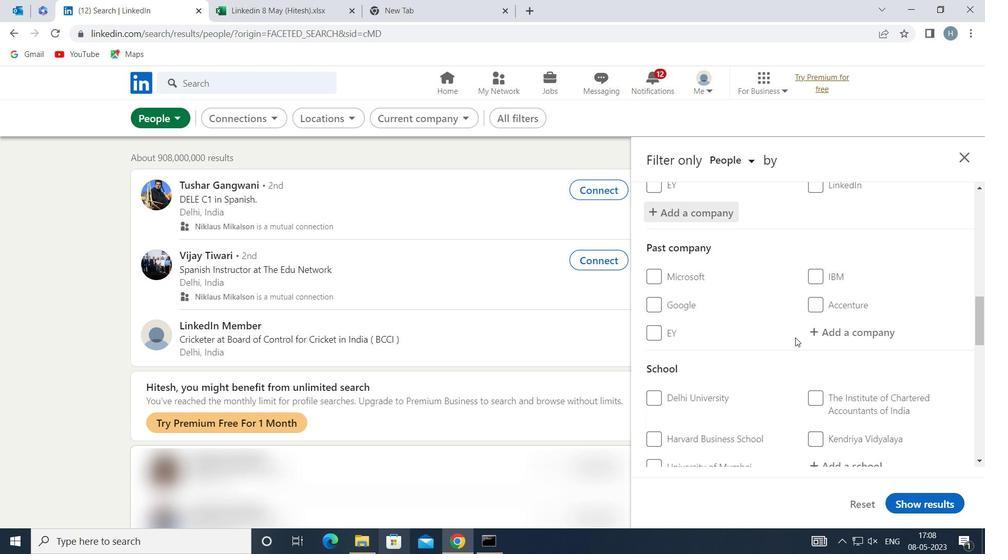 
Action: Mouse moved to (874, 363)
Screenshot: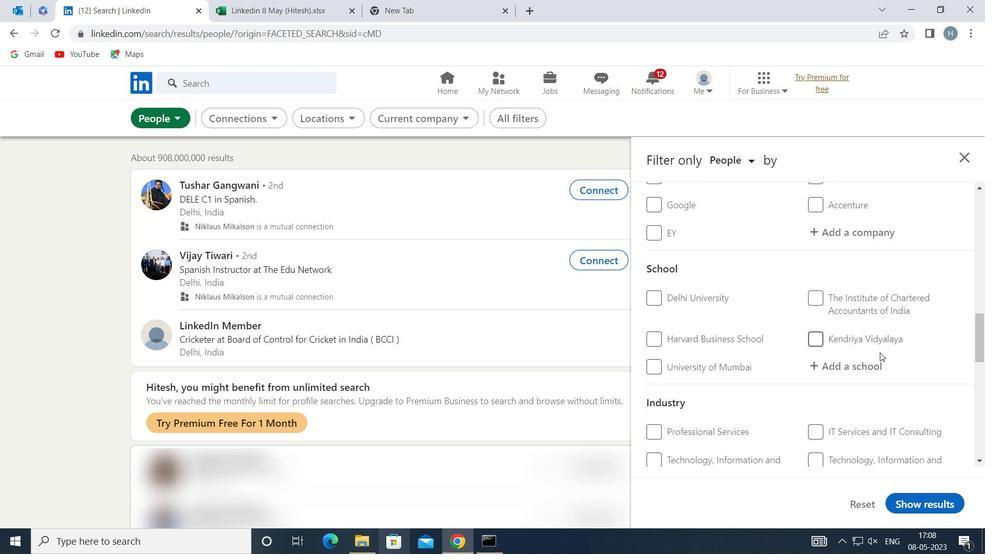 
Action: Mouse pressed left at (874, 363)
Screenshot: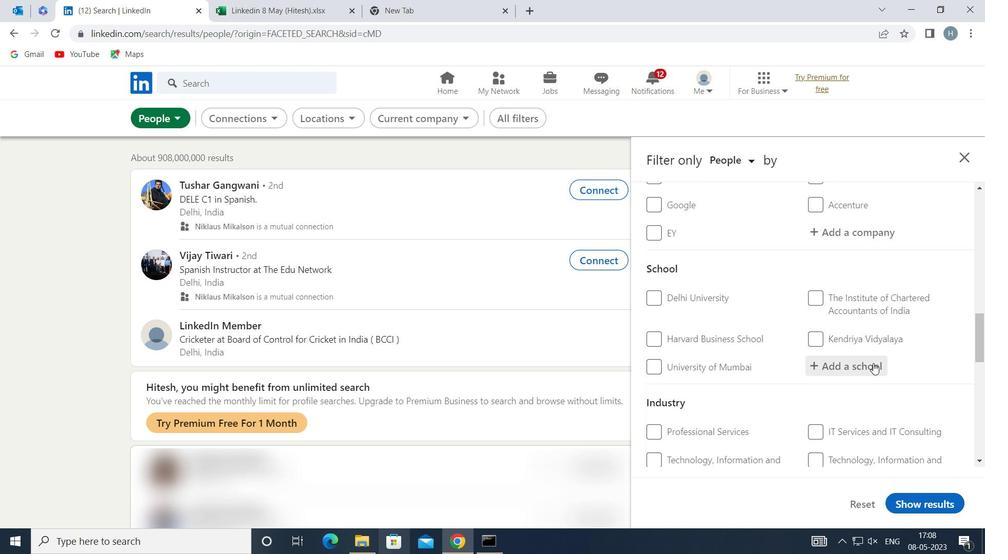
Action: Key pressed <Key.shift><Key.shift>INTERNATIONAL<Key.space><Key.shift>INDIAN<Key.space><Key.shift>SCHOOL
Screenshot: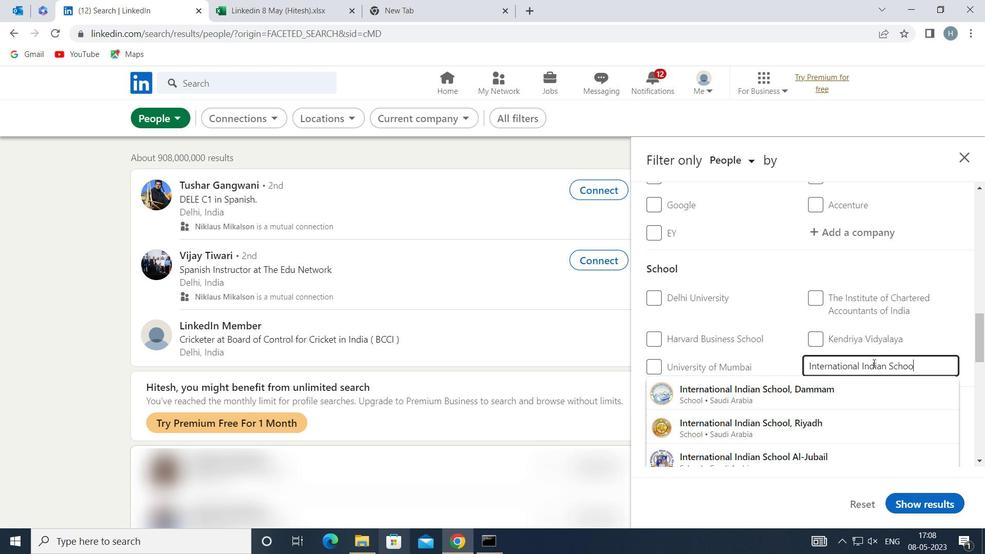 
Action: Mouse moved to (844, 392)
Screenshot: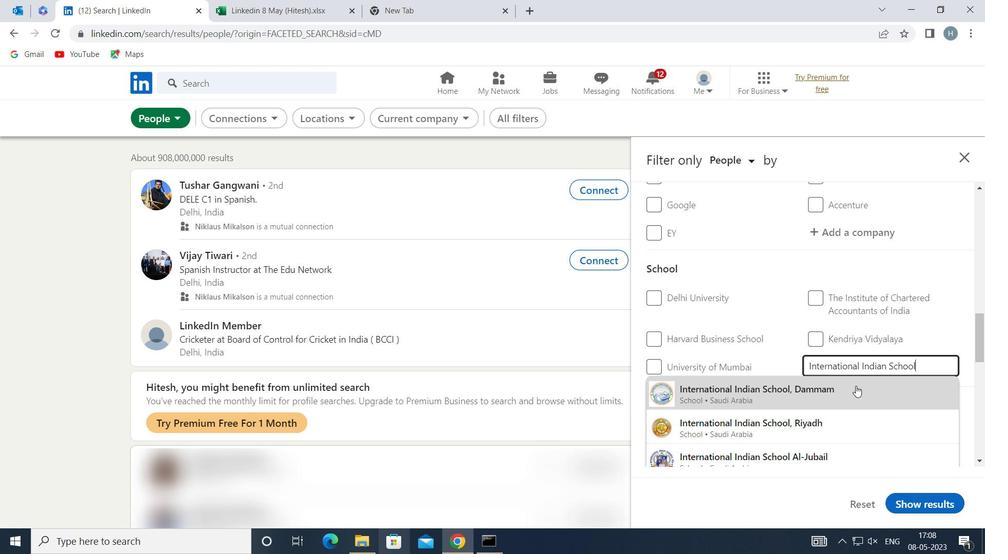 
Action: Mouse pressed left at (844, 392)
Screenshot: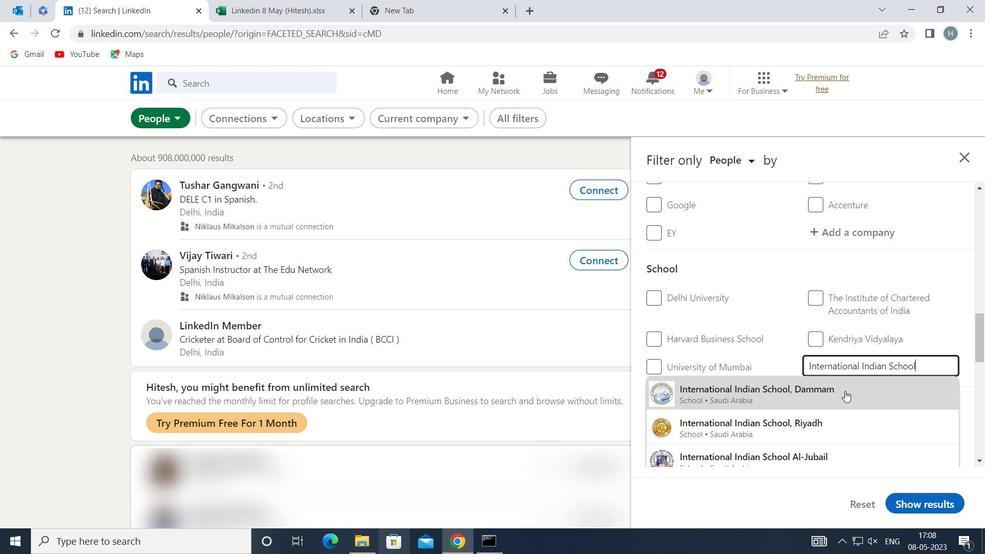 
Action: Mouse moved to (770, 371)
Screenshot: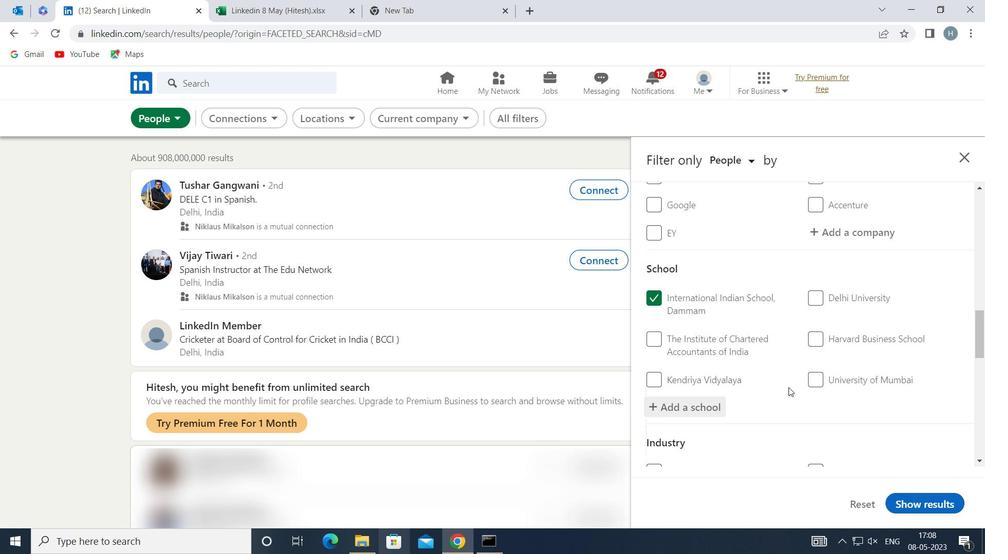 
Action: Mouse scrolled (770, 371) with delta (0, 0)
Screenshot: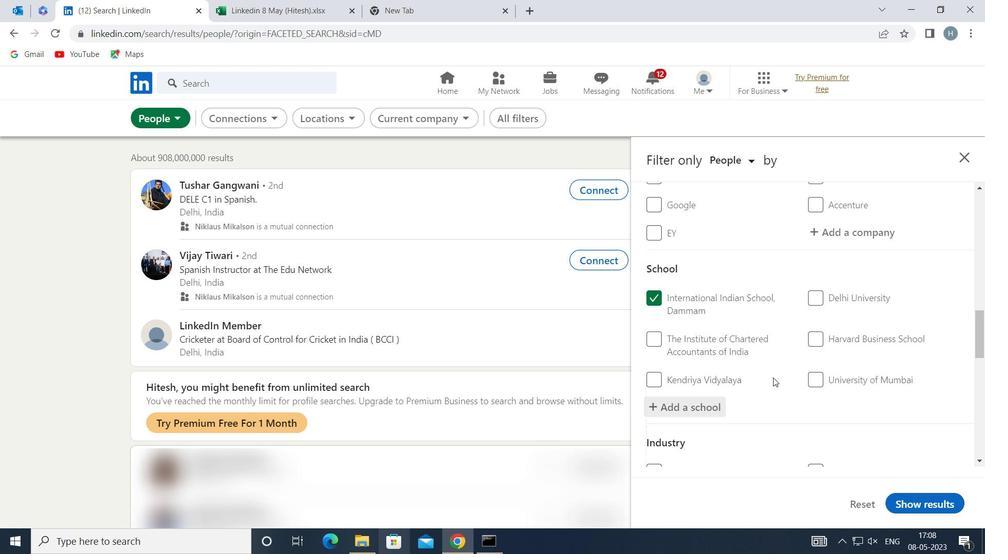 
Action: Mouse moved to (775, 358)
Screenshot: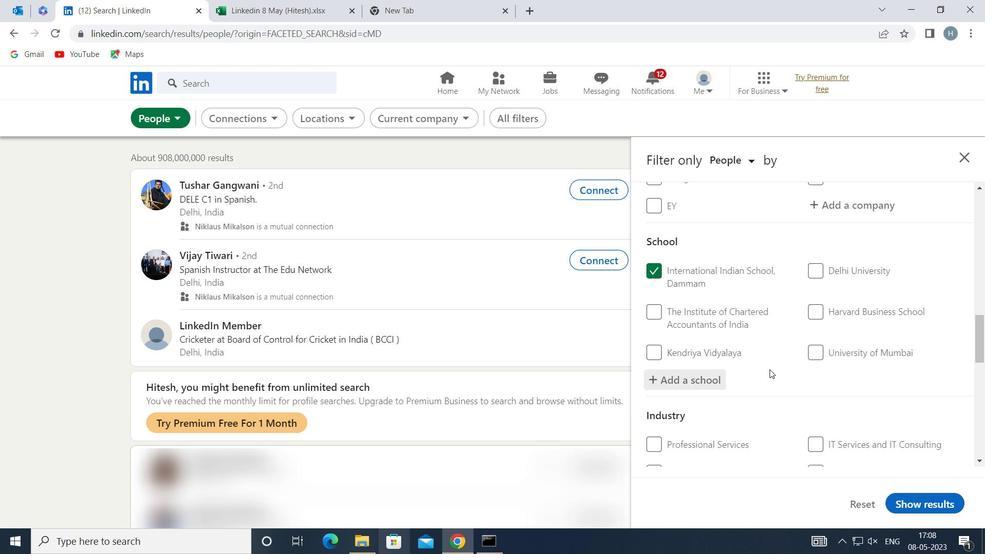 
Action: Mouse scrolled (775, 358) with delta (0, 0)
Screenshot: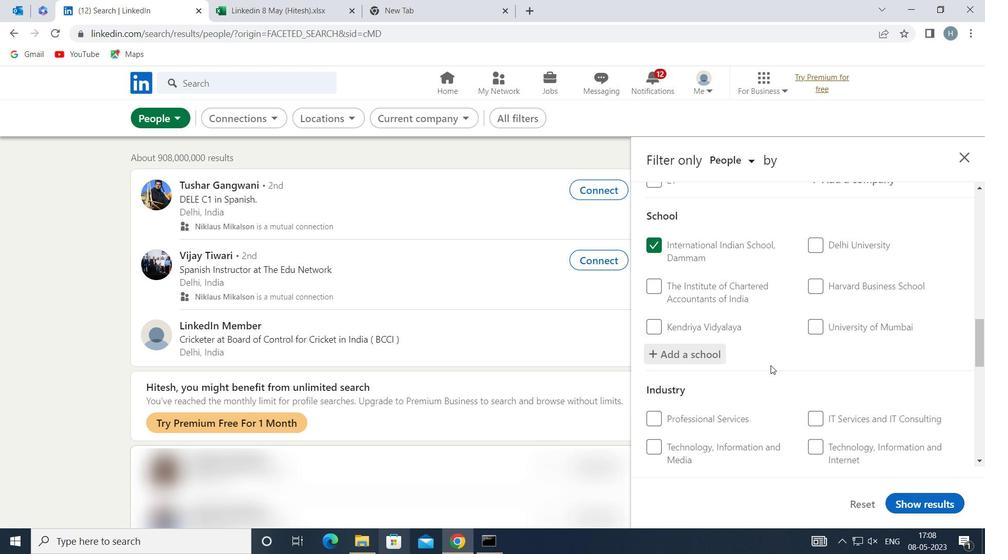 
Action: Mouse moved to (777, 355)
Screenshot: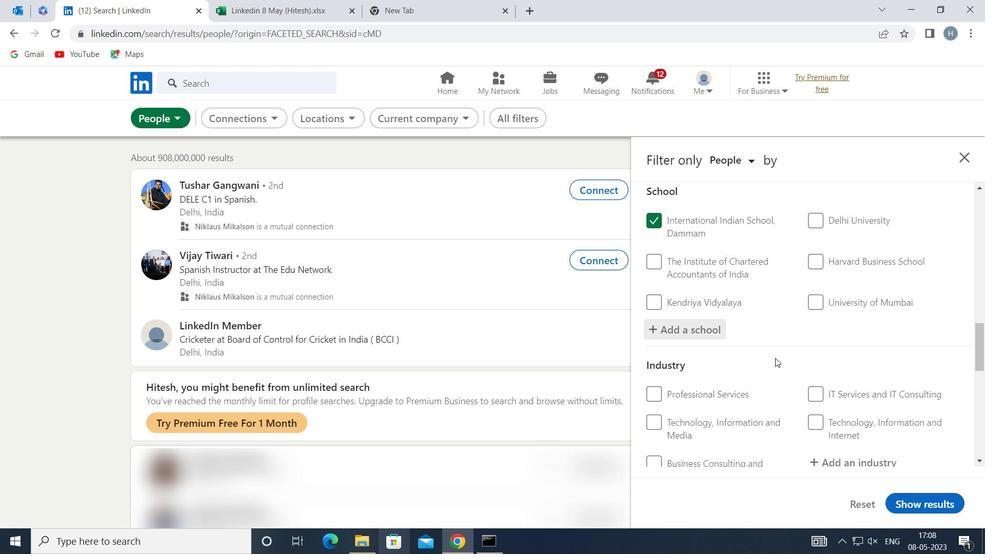 
Action: Mouse scrolled (777, 354) with delta (0, 0)
Screenshot: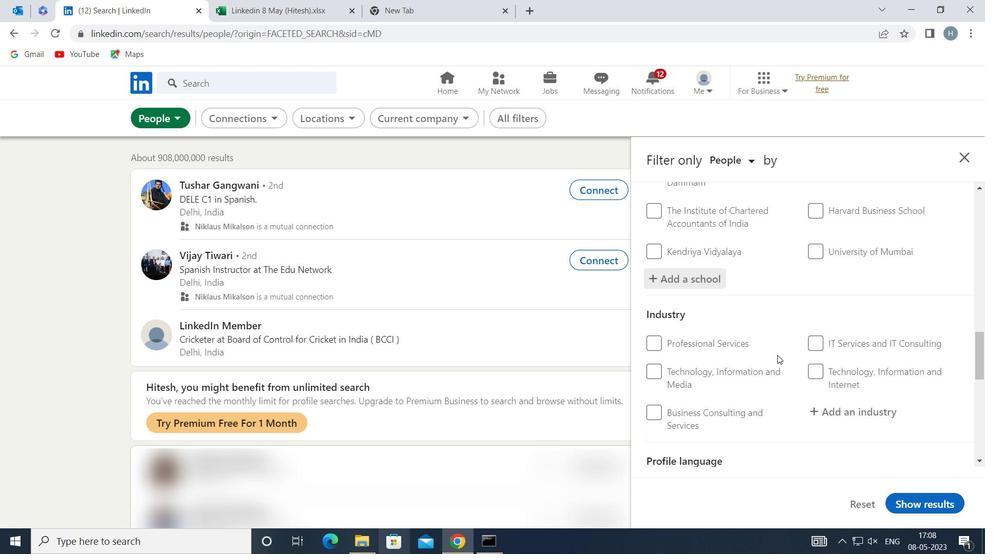 
Action: Mouse moved to (863, 348)
Screenshot: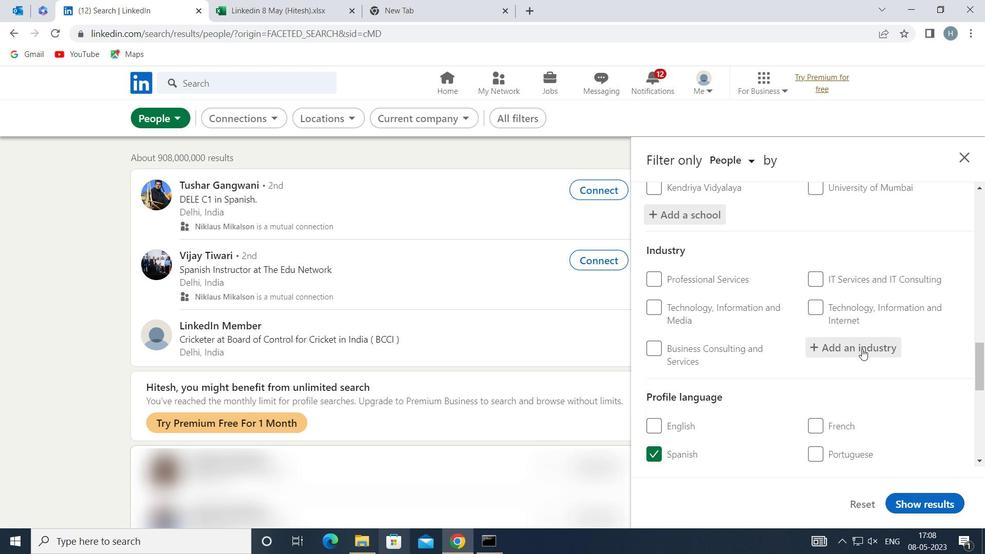 
Action: Mouse pressed left at (863, 348)
Screenshot: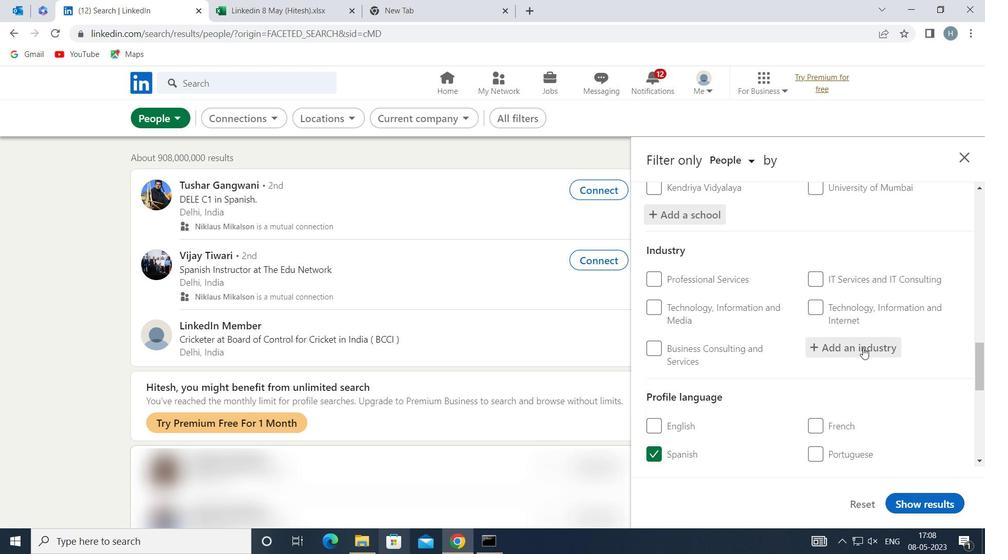 
Action: Key pressed <Key.shift>AGRICULTURE<Key.space><Key.shift><Key.shift>CON
Screenshot: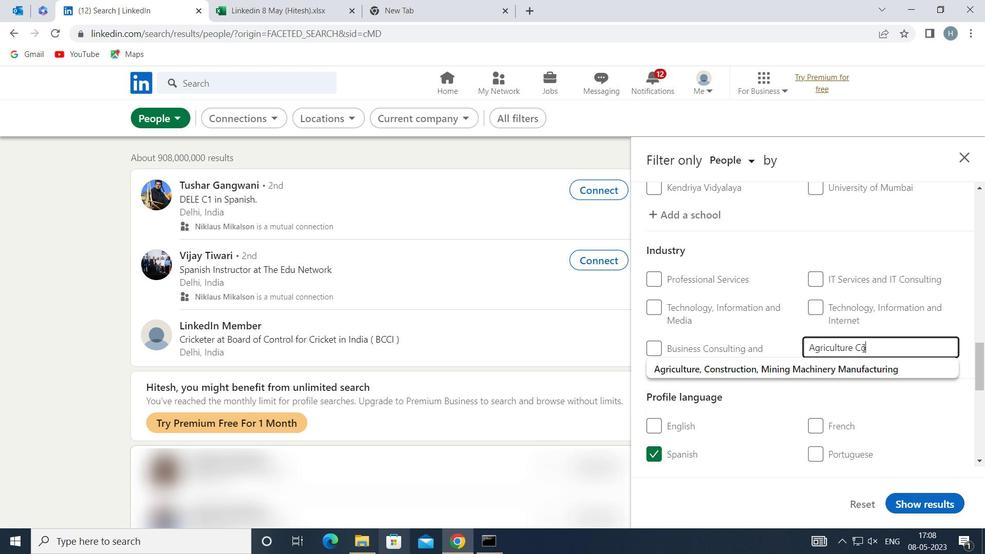 
Action: Mouse moved to (825, 364)
Screenshot: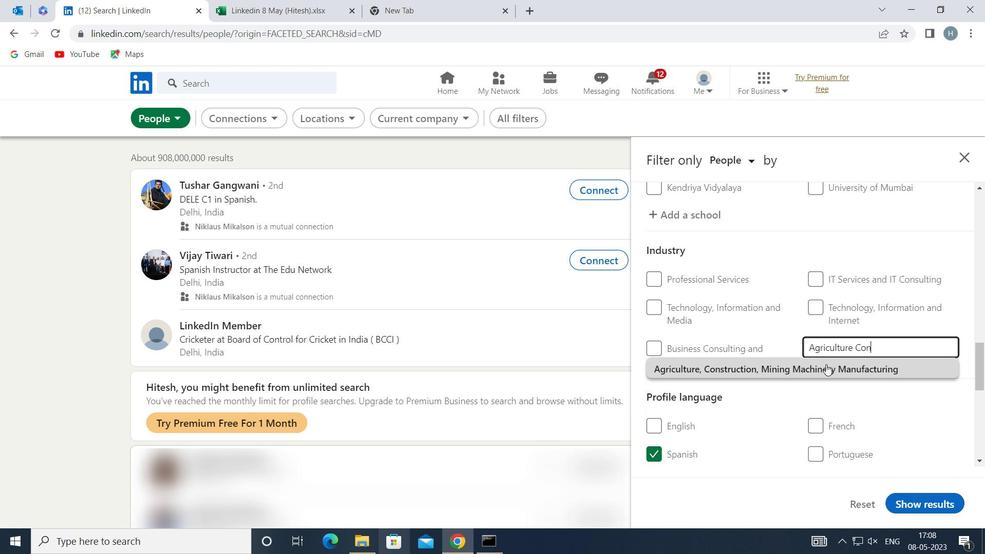 
Action: Mouse pressed left at (825, 364)
Screenshot: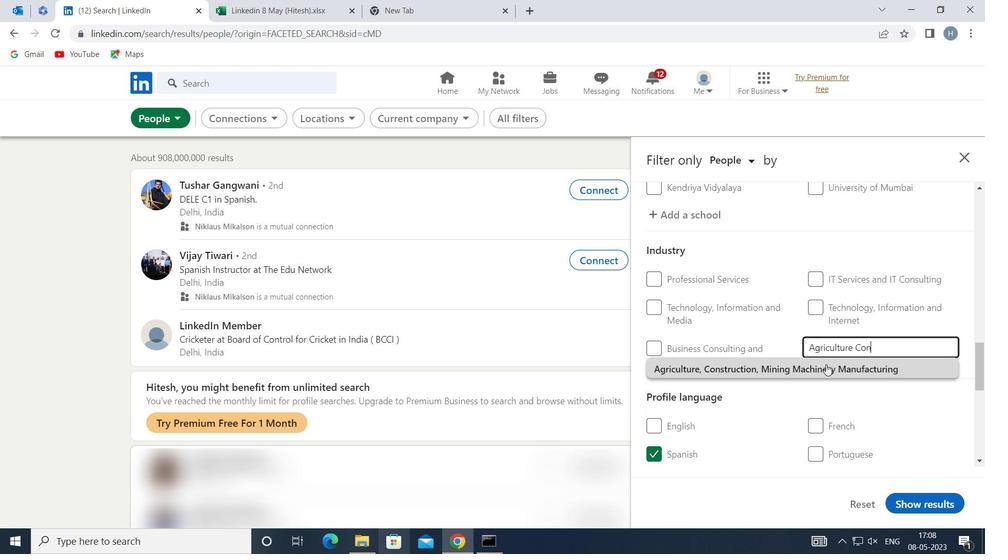 
Action: Mouse moved to (820, 368)
Screenshot: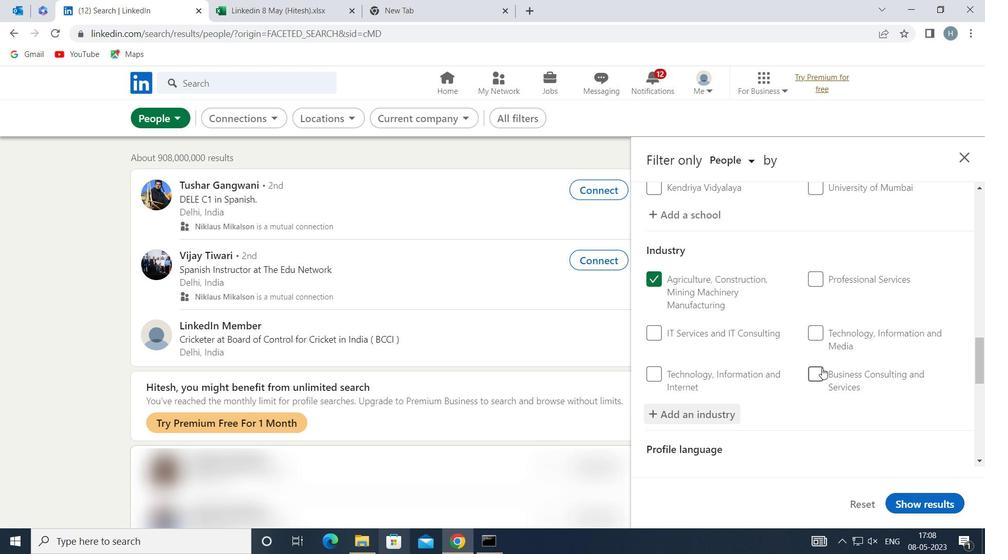 
Action: Mouse scrolled (820, 367) with delta (0, 0)
Screenshot: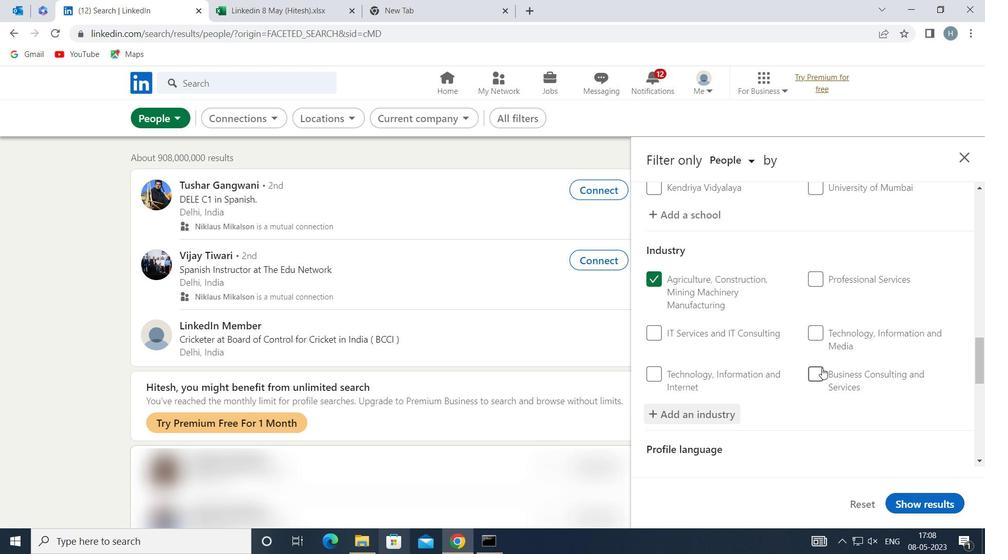 
Action: Mouse moved to (818, 367)
Screenshot: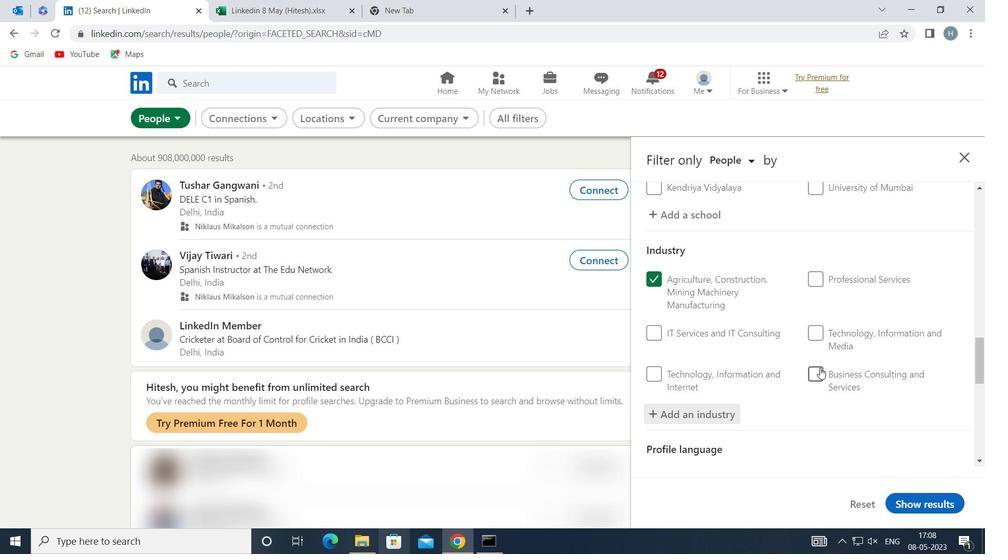 
Action: Mouse scrolled (818, 367) with delta (0, 0)
Screenshot: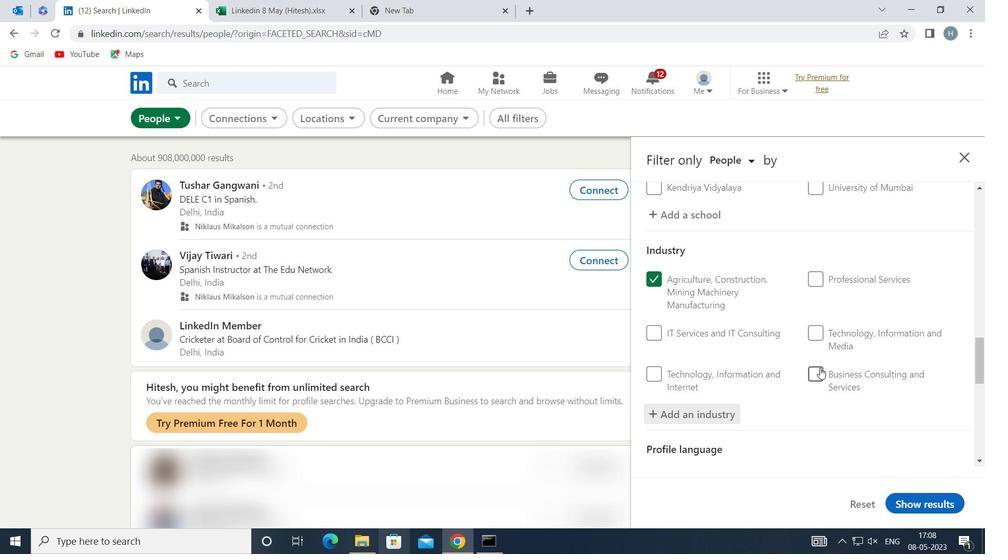 
Action: Mouse moved to (811, 355)
Screenshot: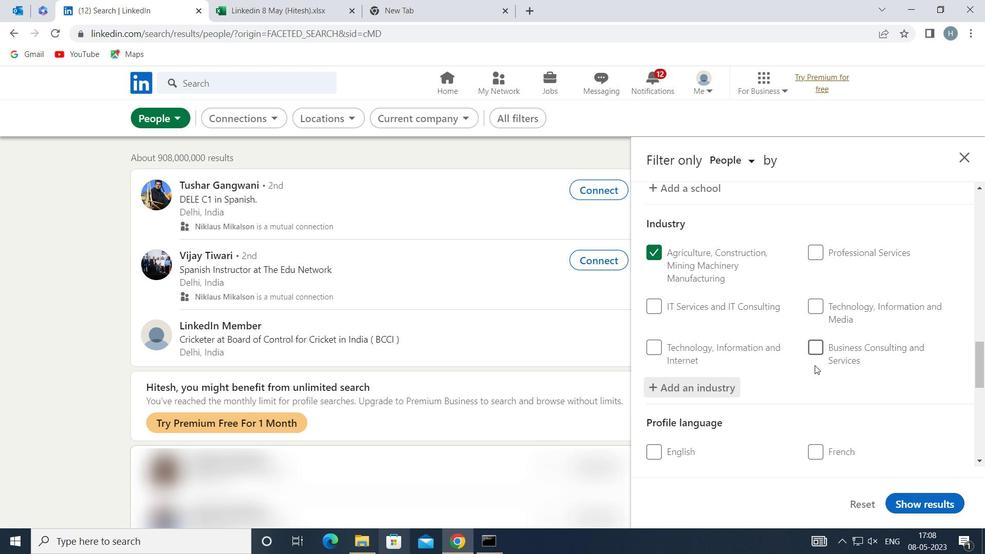 
Action: Mouse scrolled (811, 355) with delta (0, 0)
Screenshot: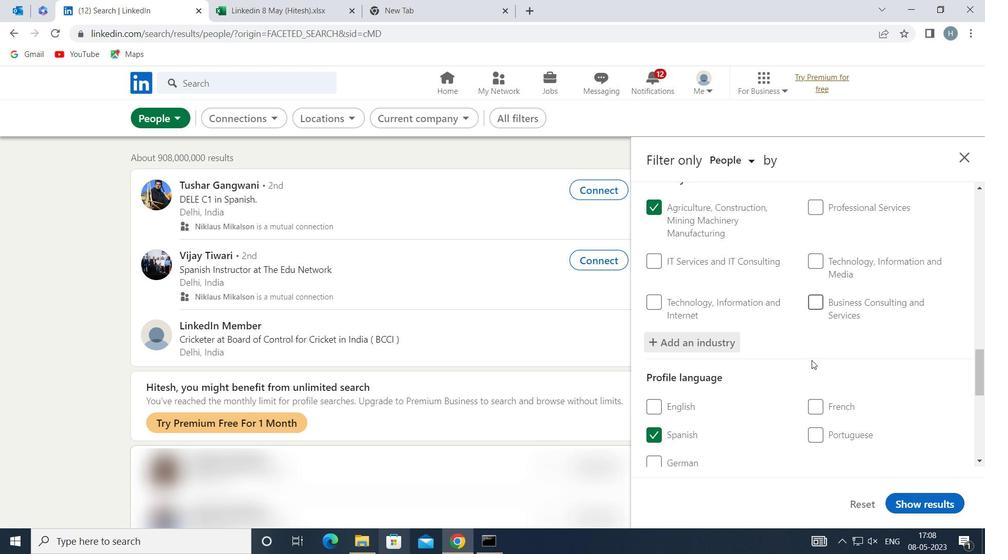 
Action: Mouse moved to (810, 355)
Screenshot: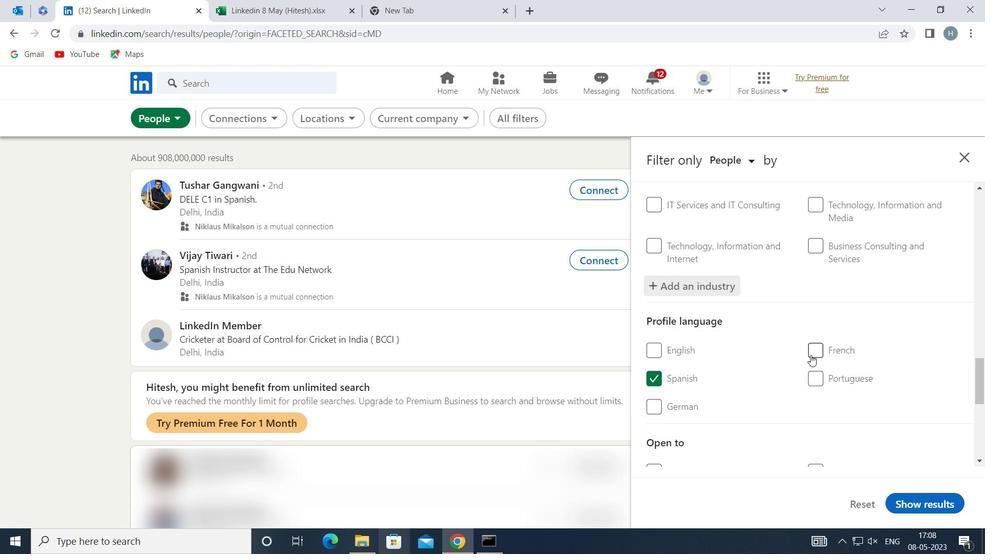 
Action: Mouse scrolled (810, 354) with delta (0, 0)
Screenshot: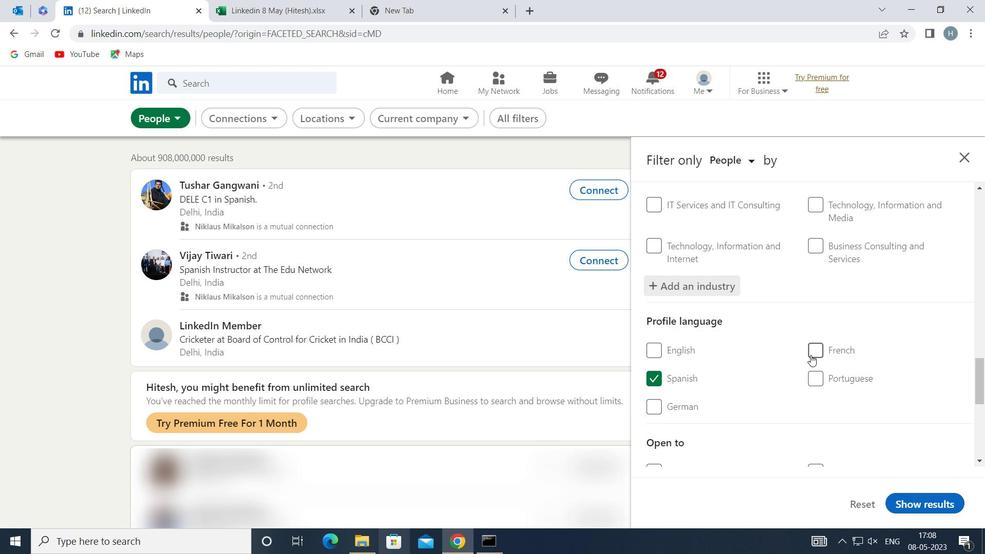 
Action: Mouse moved to (810, 353)
Screenshot: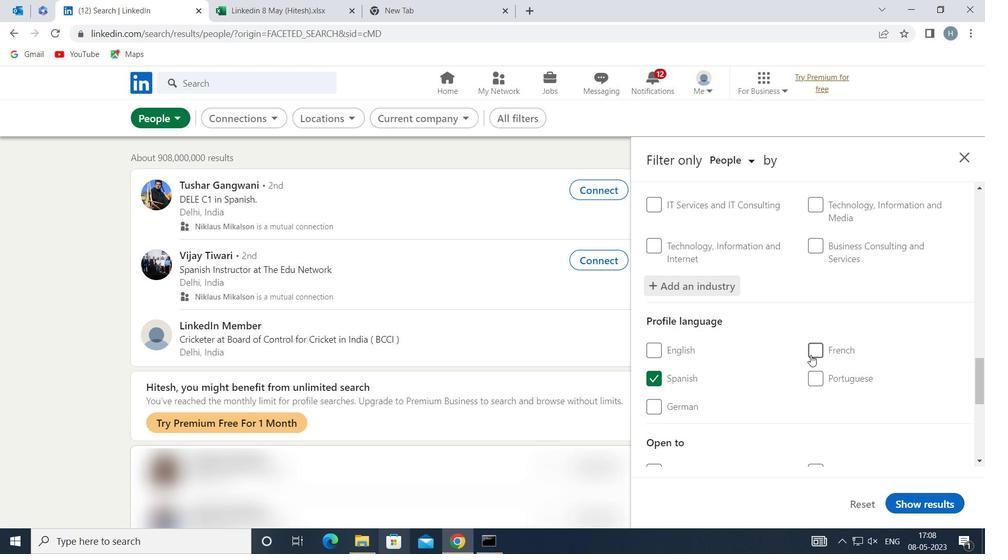 
Action: Mouse scrolled (810, 353) with delta (0, 0)
Screenshot: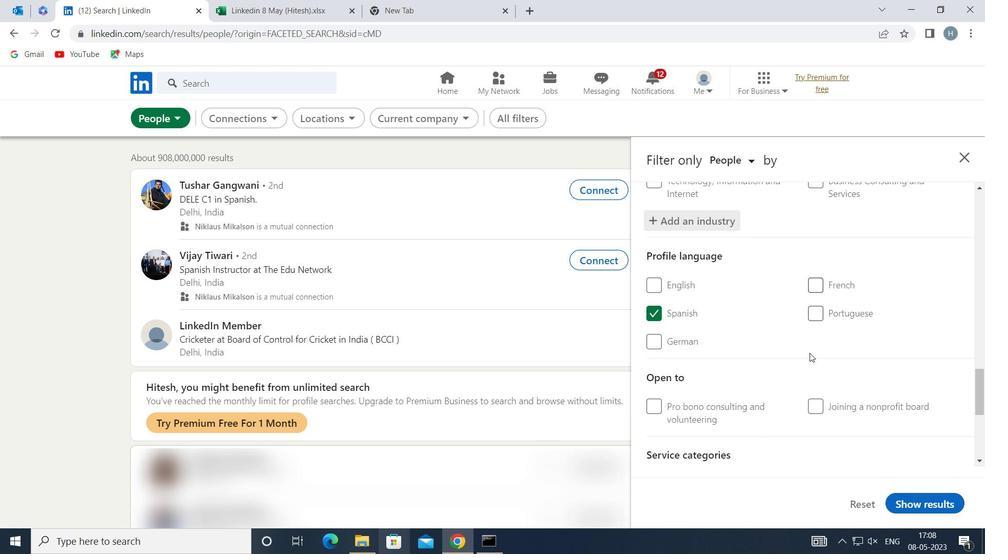 
Action: Mouse moved to (810, 352)
Screenshot: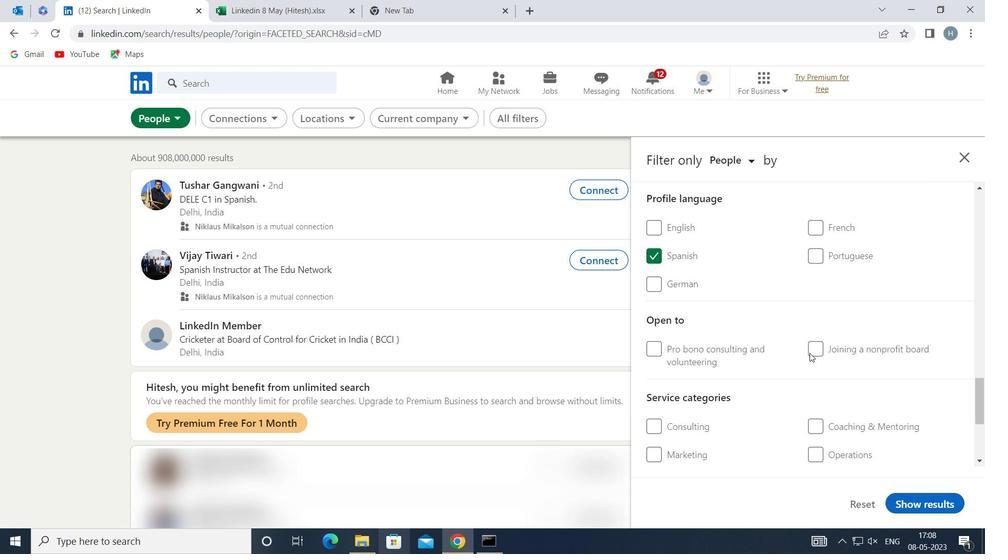 
Action: Mouse scrolled (810, 352) with delta (0, 0)
Screenshot: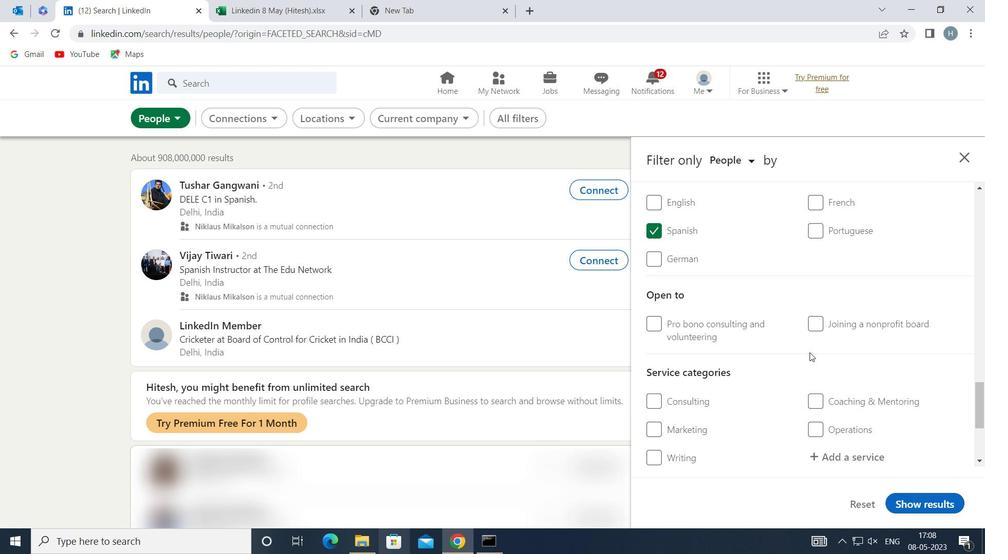 
Action: Mouse moved to (829, 348)
Screenshot: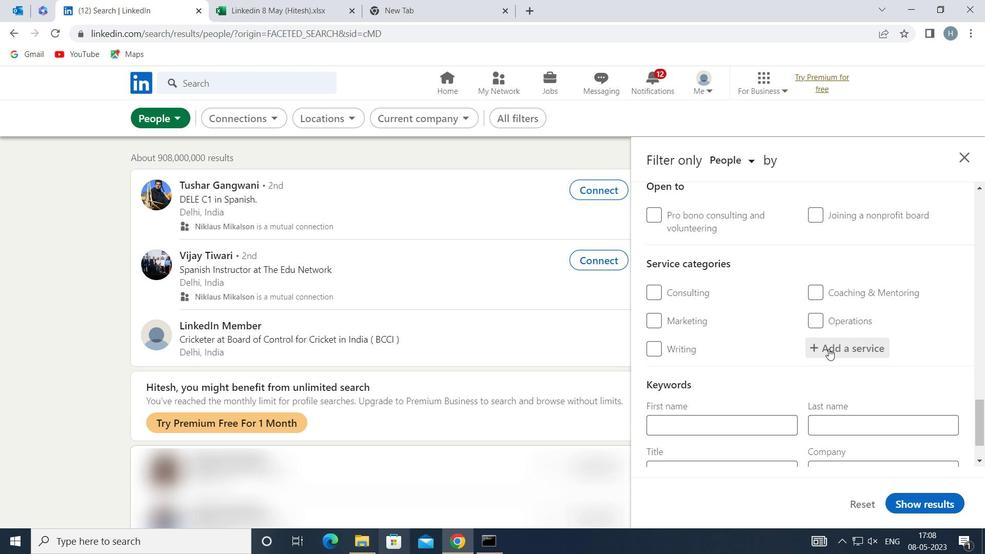 
Action: Mouse pressed left at (829, 348)
Screenshot: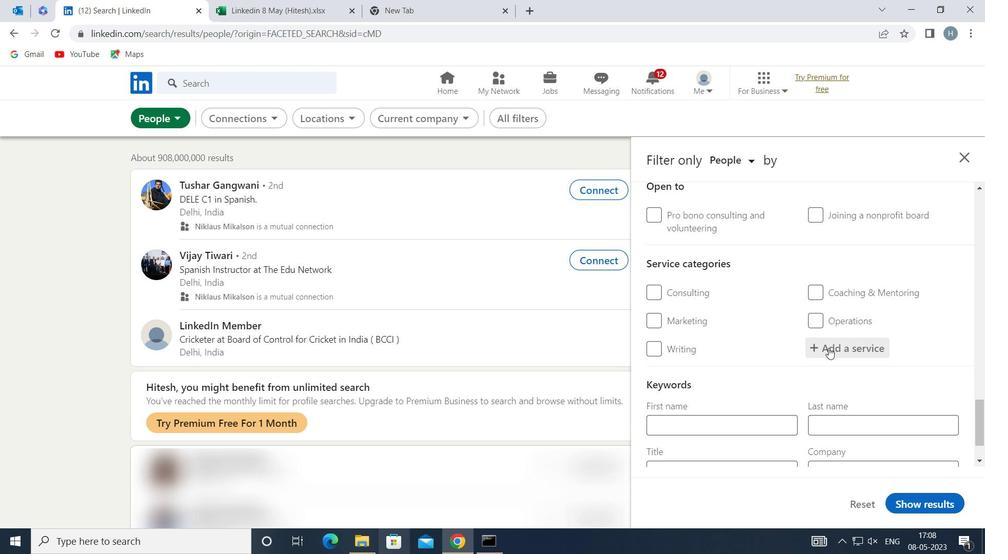 
Action: Key pressed <Key.shift>SUPPORT<Key.space><Key.shift>TECHNICAL
Screenshot: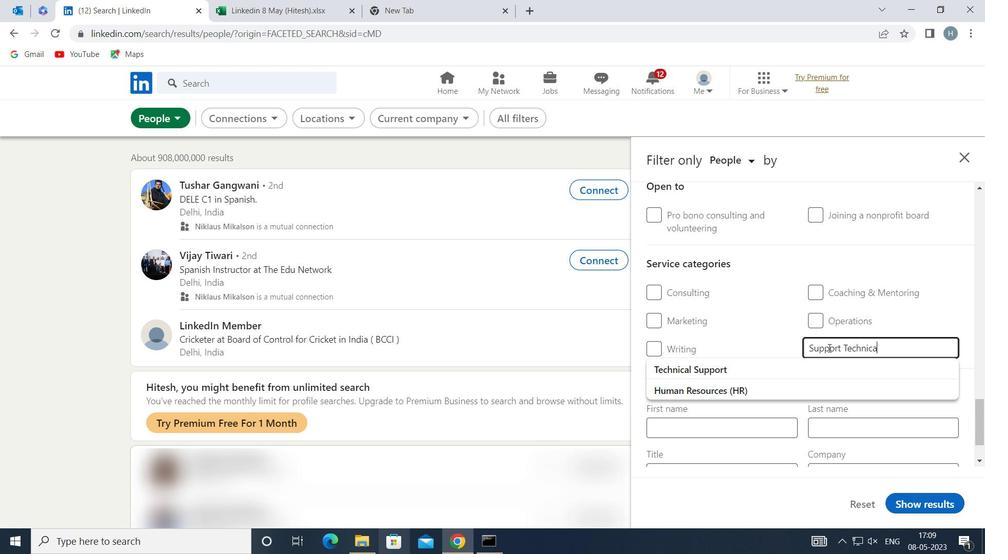 
Action: Mouse moved to (801, 368)
Screenshot: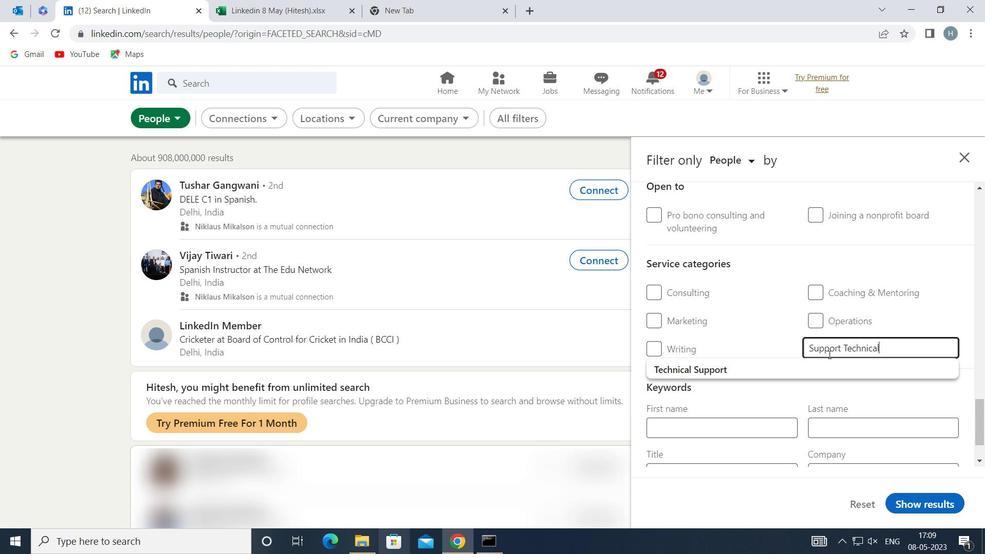 
Action: Mouse pressed left at (801, 368)
Screenshot: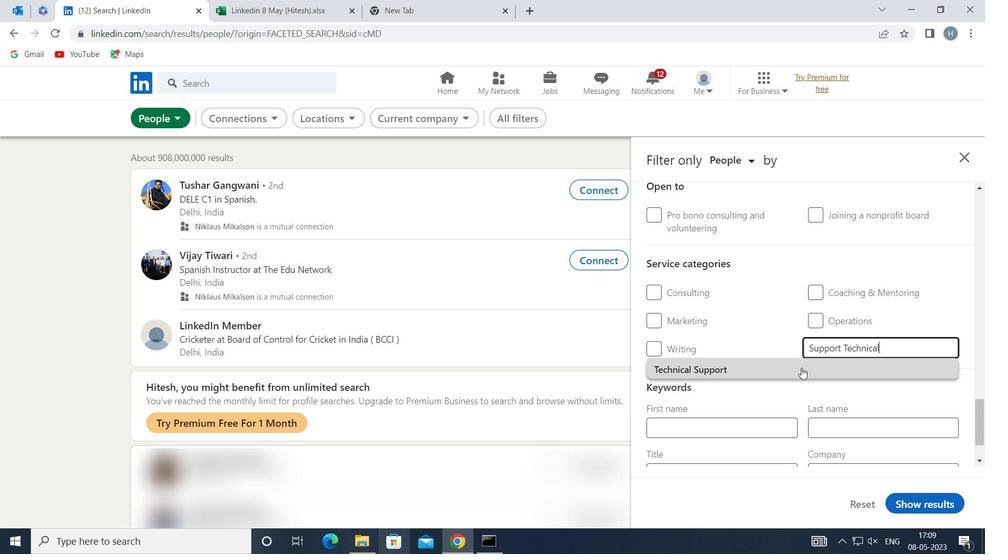 
Action: Mouse moved to (785, 368)
Screenshot: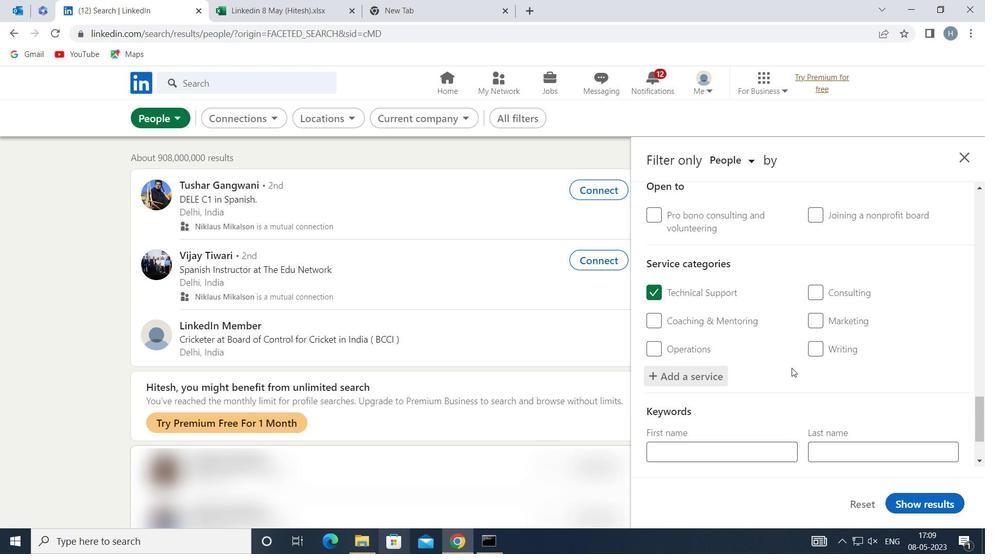 
Action: Mouse scrolled (785, 367) with delta (0, 0)
Screenshot: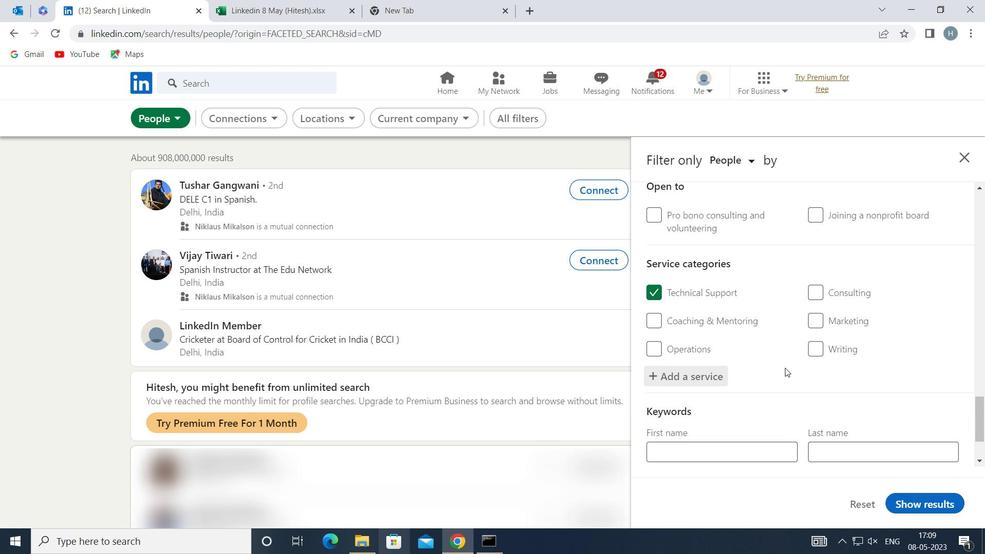 
Action: Mouse scrolled (785, 367) with delta (0, 0)
Screenshot: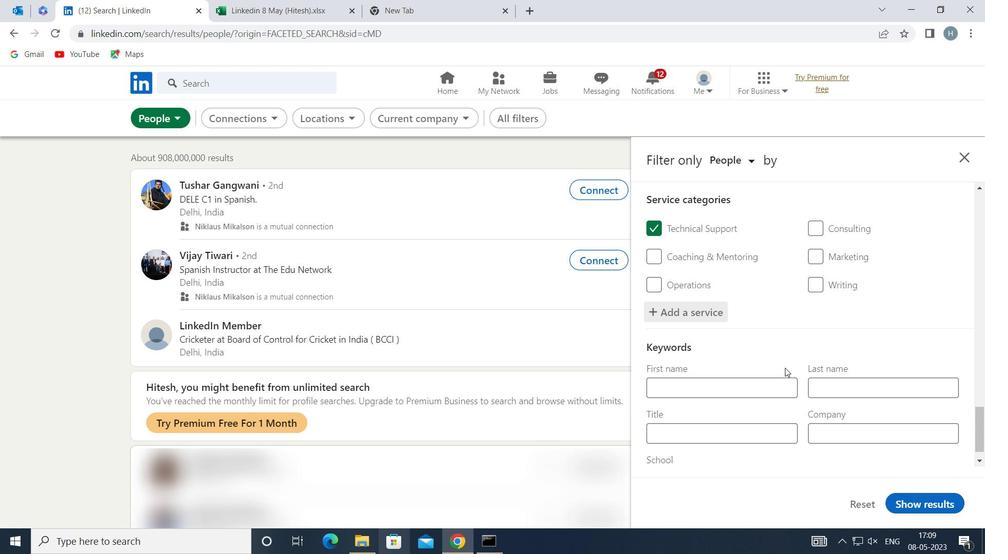 
Action: Mouse scrolled (785, 367) with delta (0, 0)
Screenshot: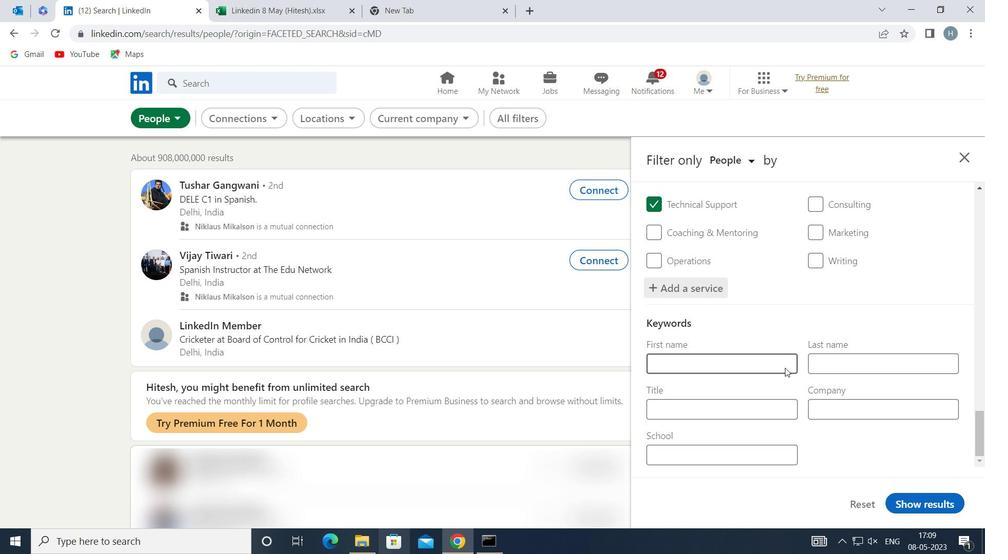 
Action: Mouse moved to (762, 409)
Screenshot: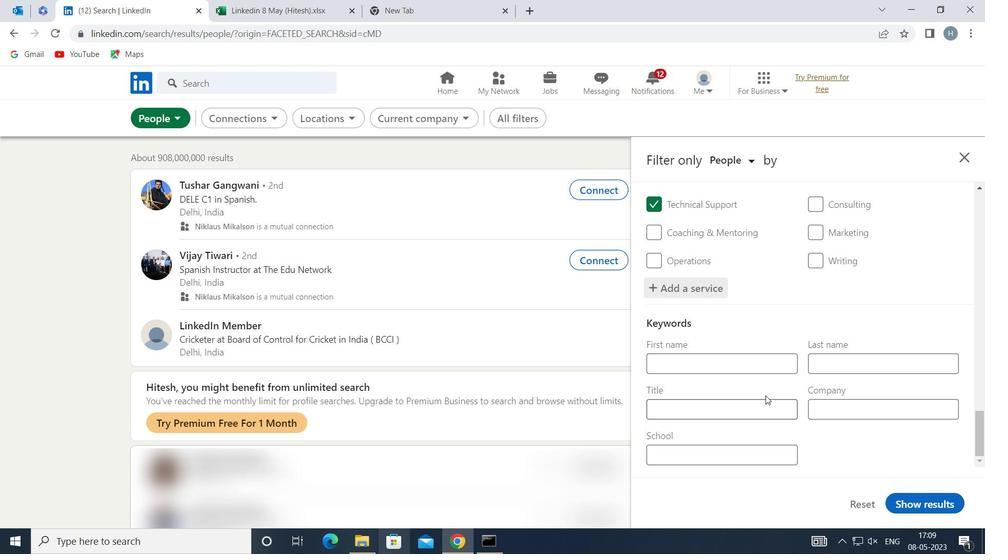 
Action: Mouse pressed left at (762, 409)
Screenshot: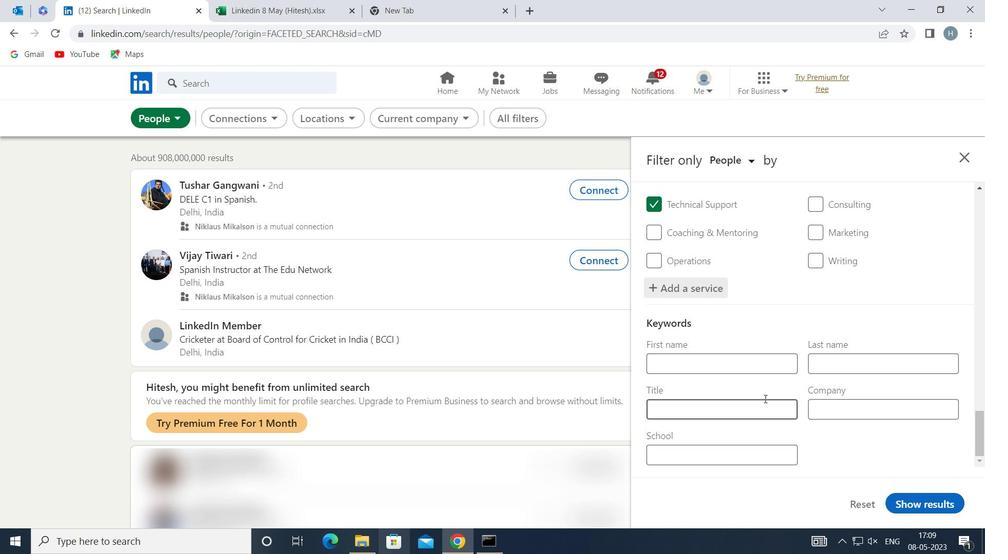 
Action: Mouse moved to (750, 404)
Screenshot: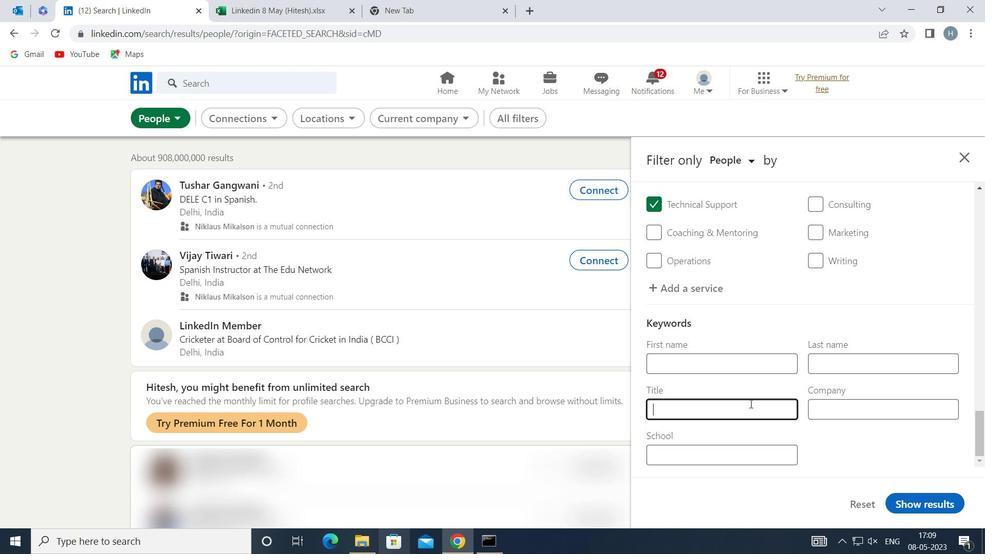 
Action: Key pressed <Key.shift>DIRECTOR<Key.space><Key.shift>OF<Key.space><Key.shift>ETHICAL<Key.space><Key.shift>HACKING
Screenshot: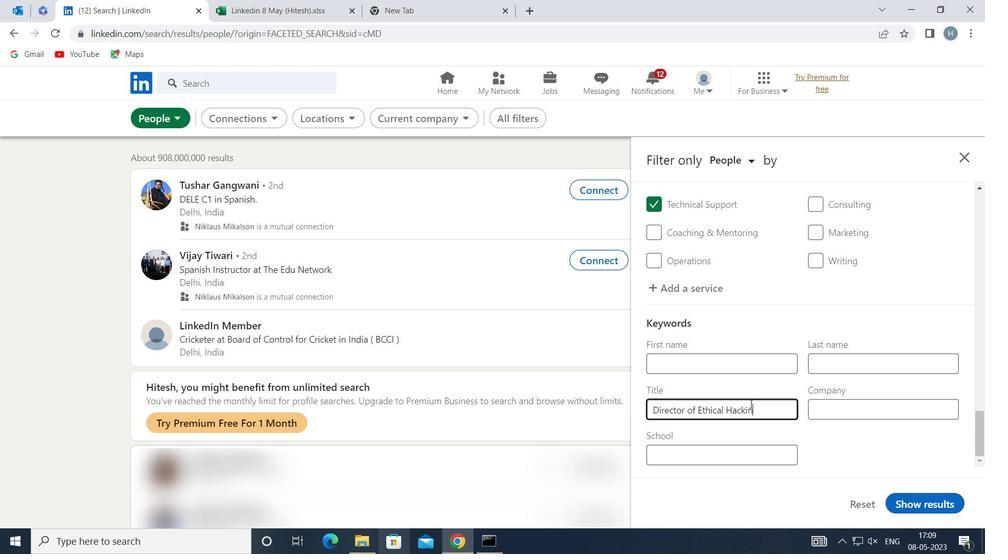 
Action: Mouse moved to (922, 502)
Screenshot: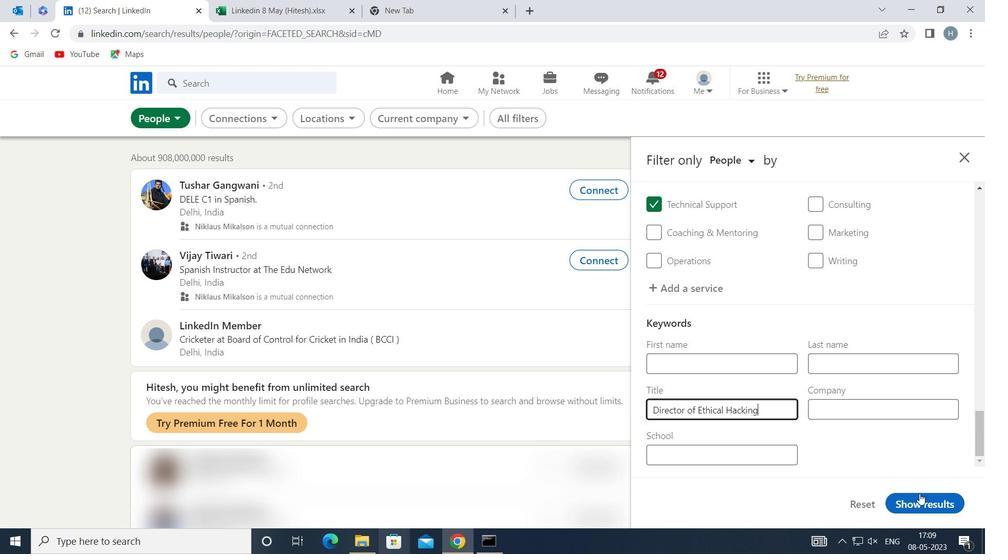 
Action: Mouse pressed left at (922, 502)
Screenshot: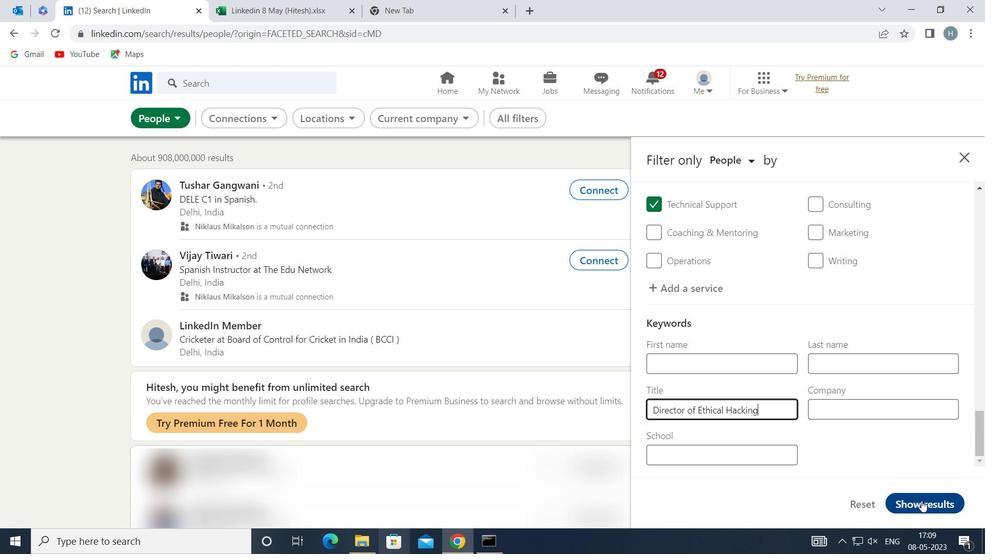 
Action: Mouse moved to (601, 114)
Screenshot: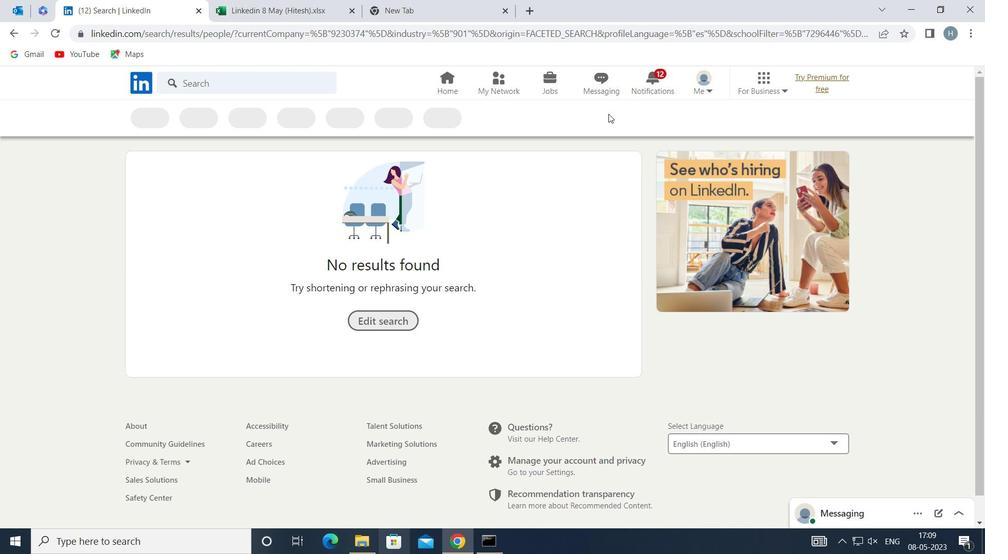 
